 Task: Add a signature Kyle Scott containing Best wishes for a happy National Child Health Day, Kyle Scott to email address softage.9@softage.net and add a label Manufacturing
Action: Mouse moved to (884, 51)
Screenshot: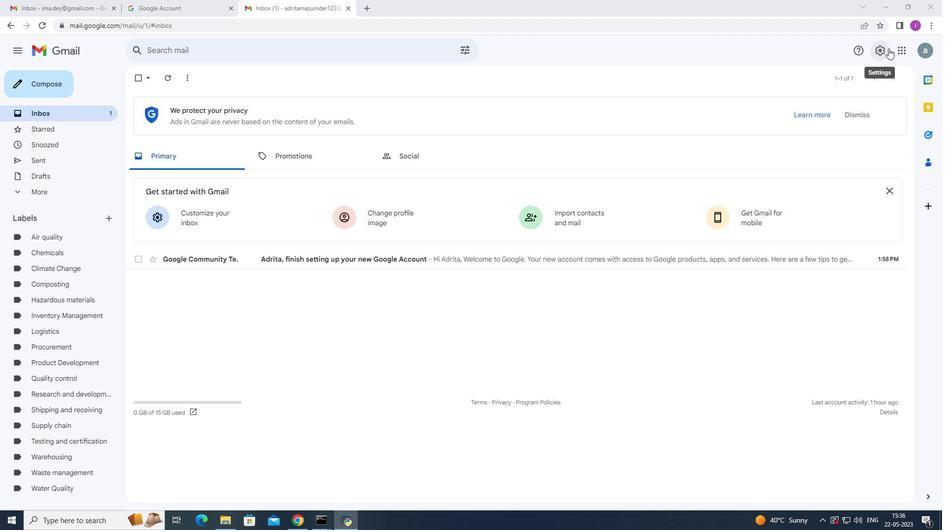 
Action: Mouse pressed left at (884, 51)
Screenshot: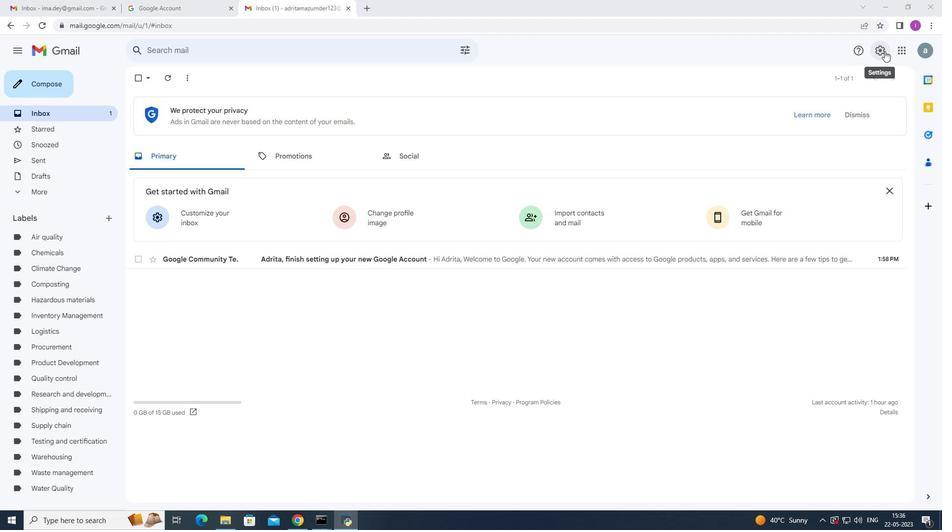 
Action: Mouse moved to (798, 99)
Screenshot: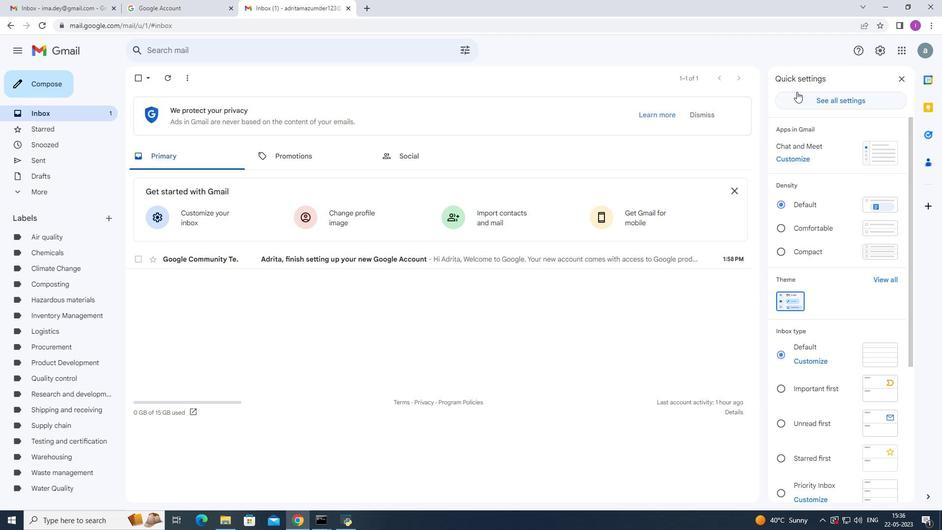 
Action: Mouse pressed left at (798, 99)
Screenshot: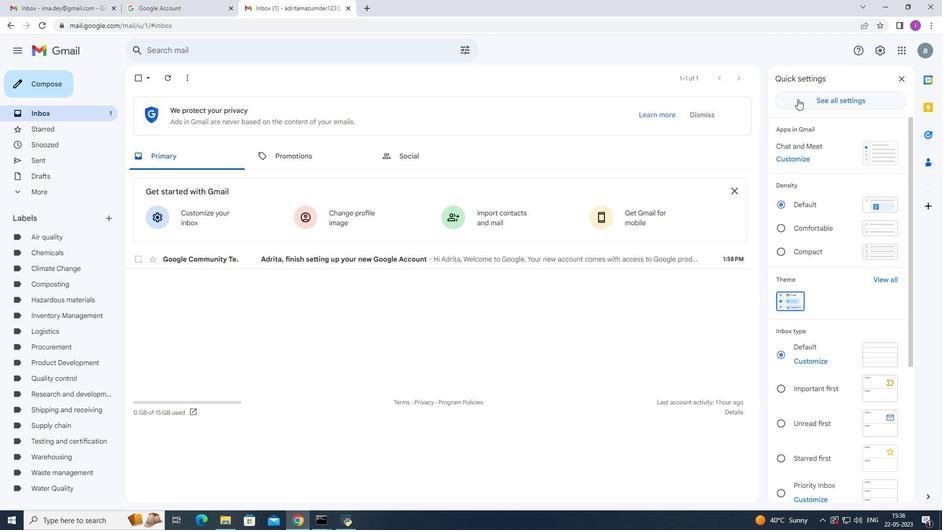 
Action: Mouse moved to (332, 341)
Screenshot: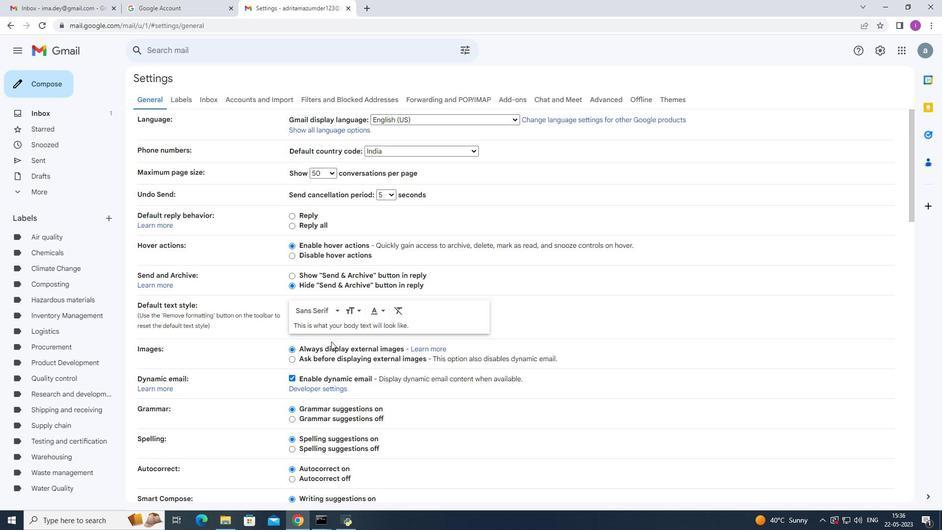 
Action: Mouse scrolled (332, 341) with delta (0, 0)
Screenshot: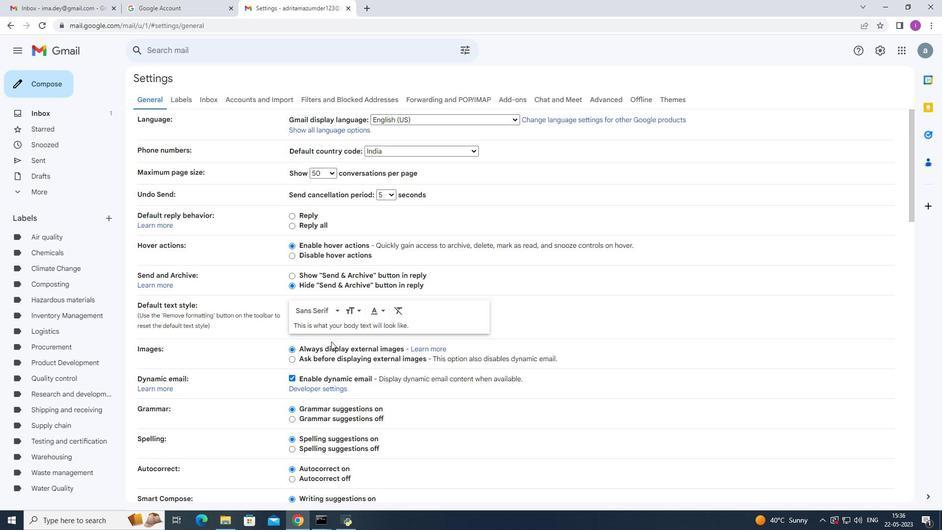 
Action: Mouse moved to (333, 341)
Screenshot: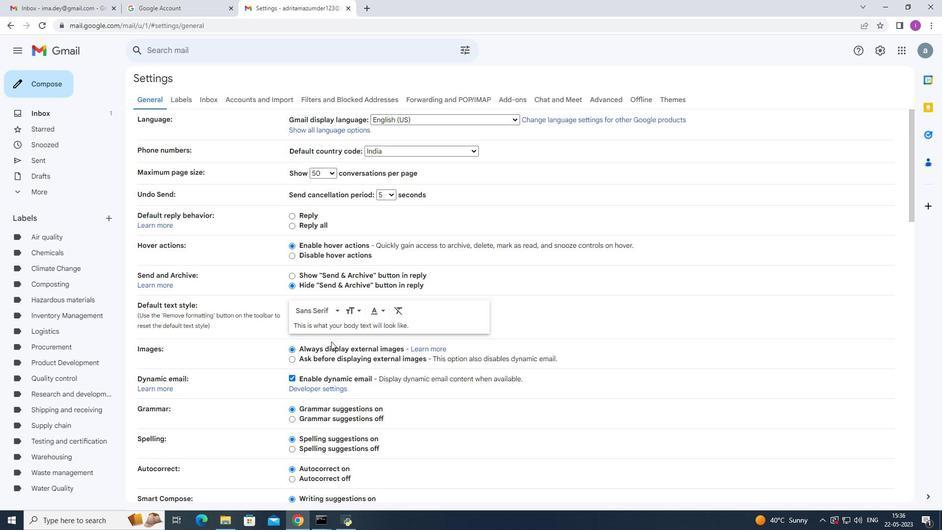 
Action: Mouse scrolled (333, 341) with delta (0, 0)
Screenshot: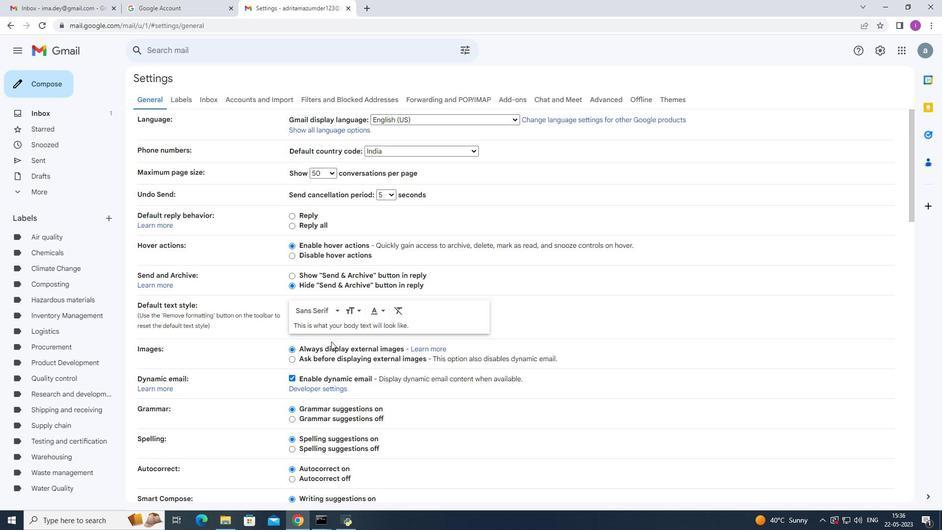 
Action: Mouse moved to (335, 341)
Screenshot: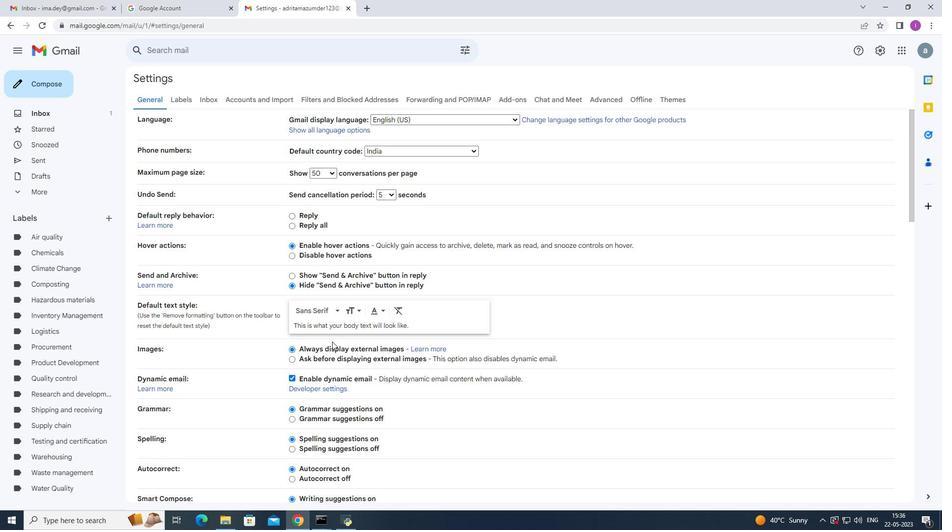 
Action: Mouse scrolled (334, 341) with delta (0, 0)
Screenshot: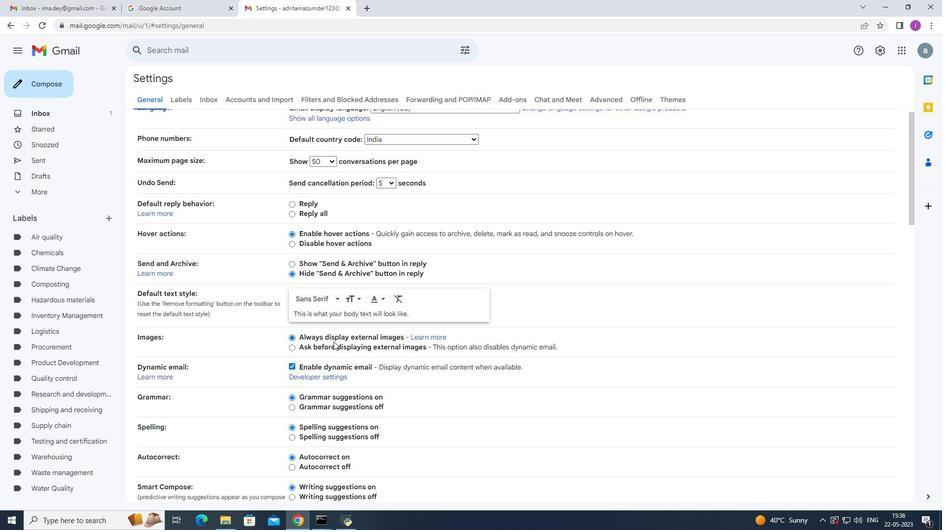 
Action: Mouse scrolled (335, 342) with delta (0, 0)
Screenshot: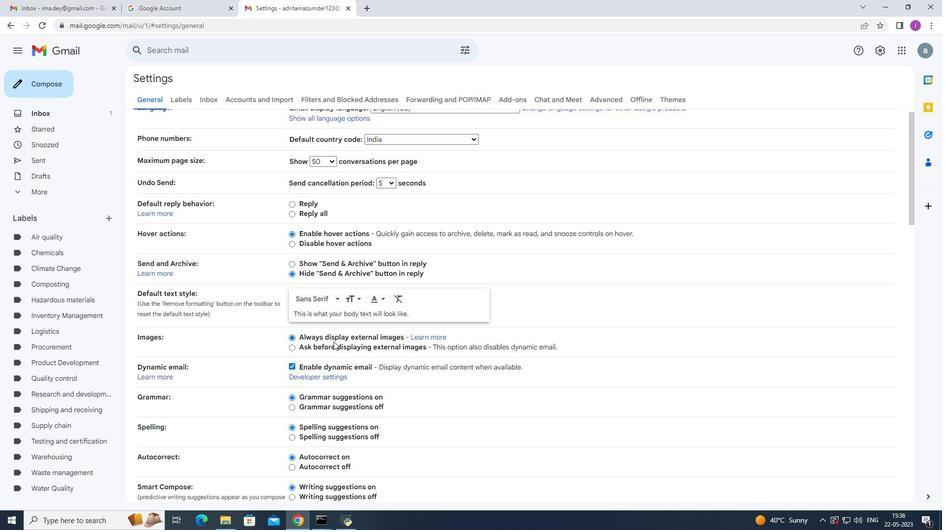 
Action: Mouse moved to (338, 338)
Screenshot: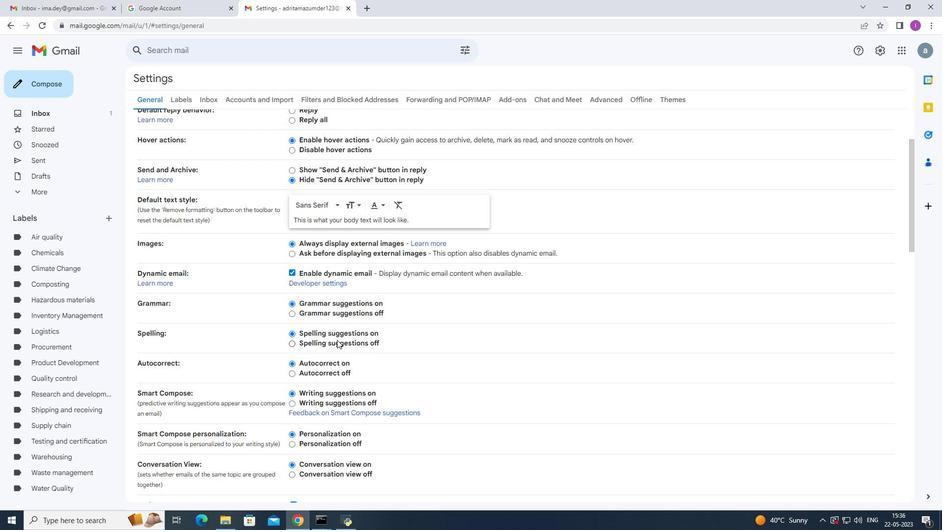 
Action: Mouse scrolled (338, 338) with delta (0, 0)
Screenshot: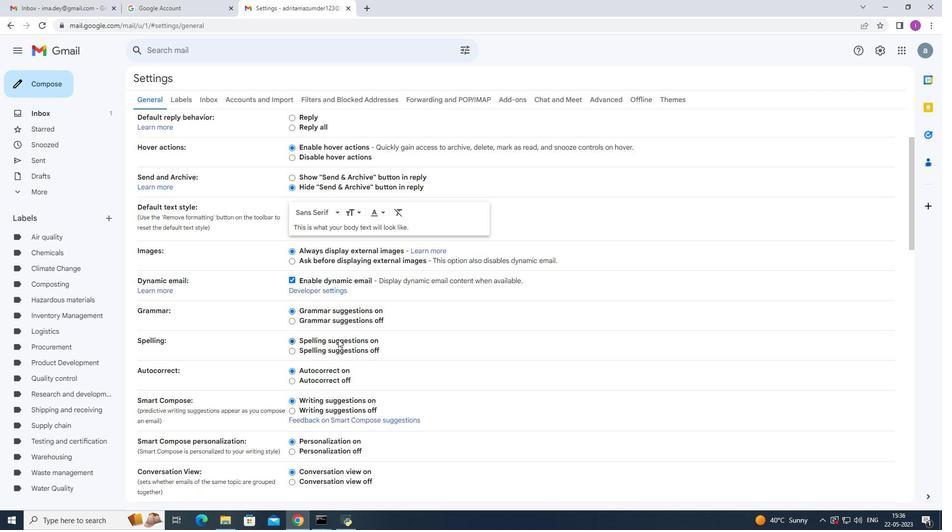 
Action: Mouse moved to (339, 338)
Screenshot: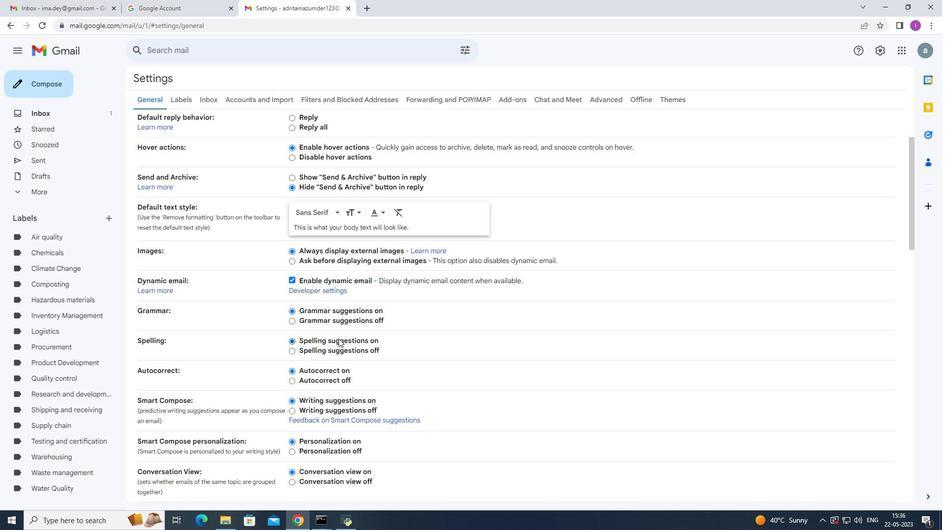 
Action: Mouse scrolled (339, 337) with delta (0, 0)
Screenshot: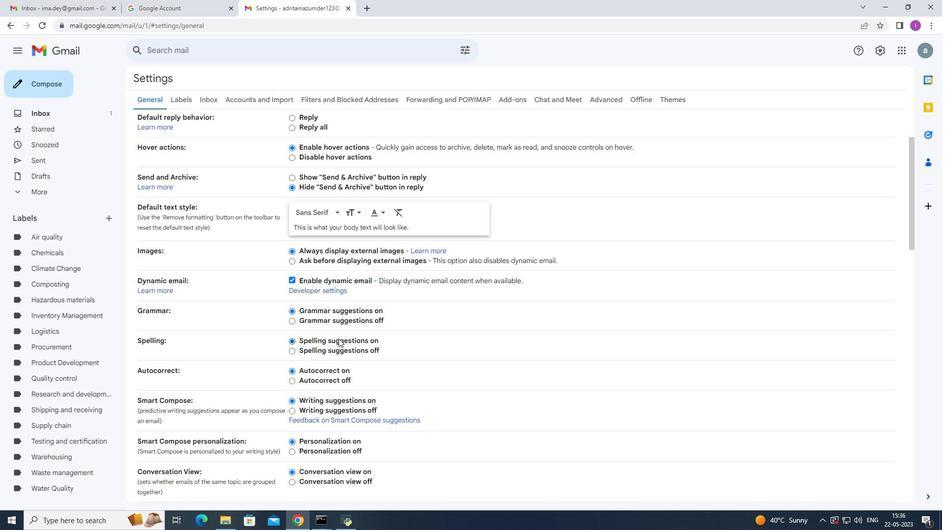 
Action: Mouse scrolled (339, 337) with delta (0, 0)
Screenshot: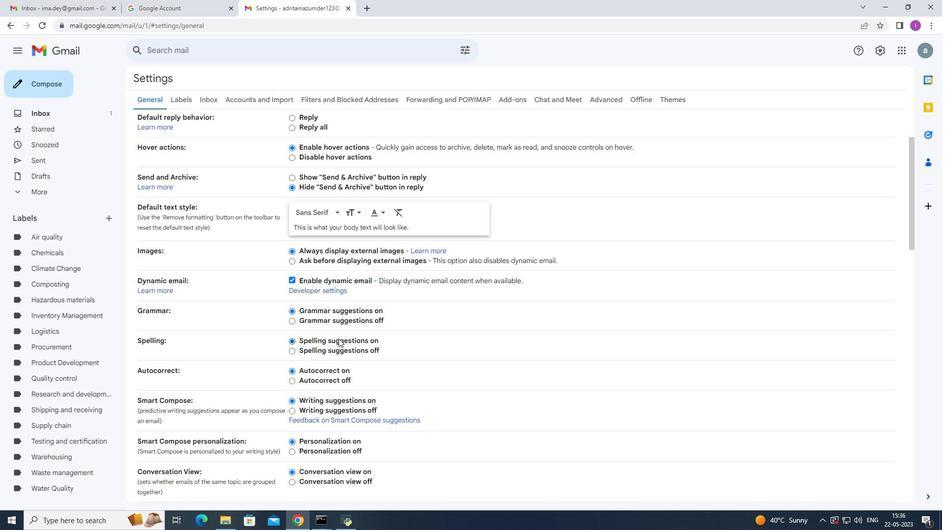 
Action: Mouse moved to (340, 338)
Screenshot: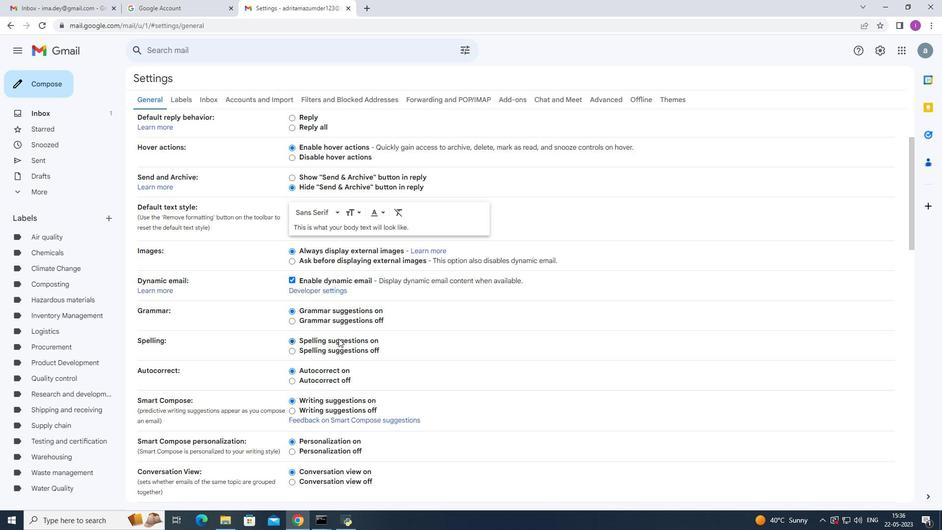 
Action: Mouse scrolled (340, 337) with delta (0, 0)
Screenshot: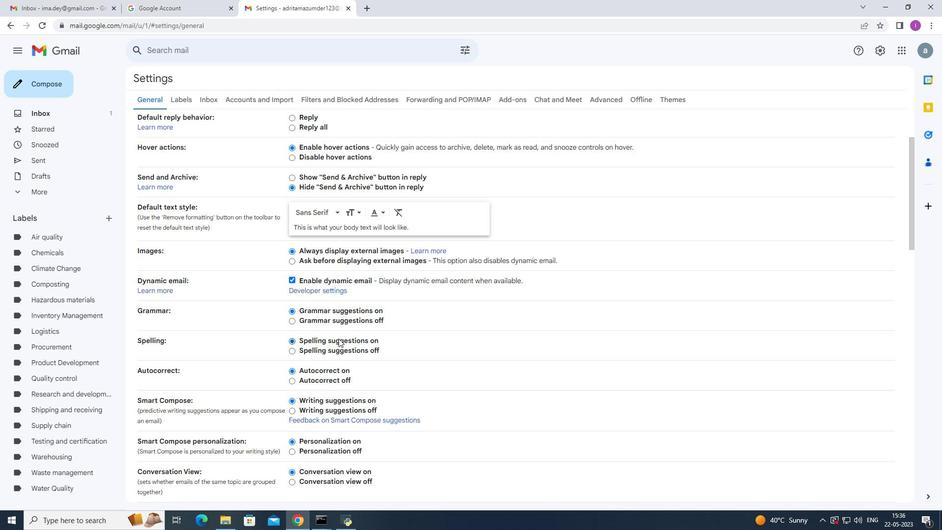 
Action: Mouse moved to (359, 275)
Screenshot: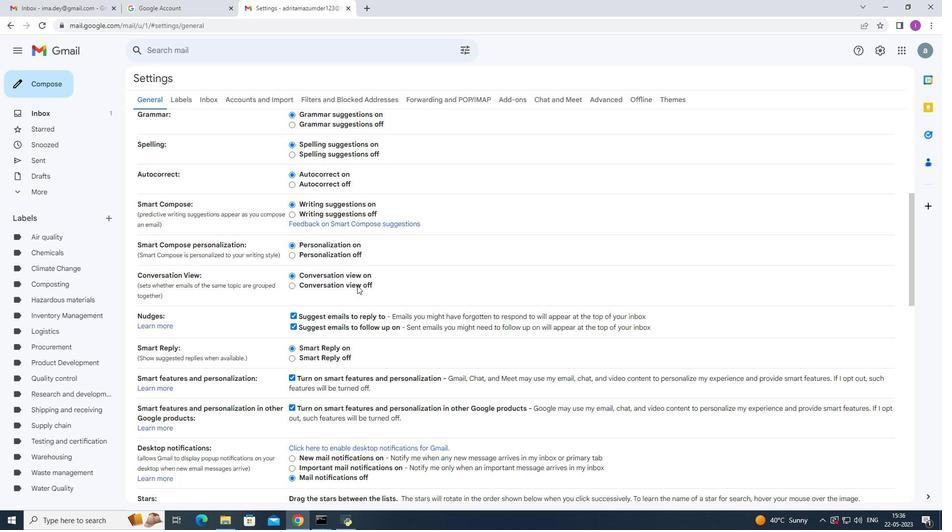 
Action: Mouse scrolled (359, 275) with delta (0, 0)
Screenshot: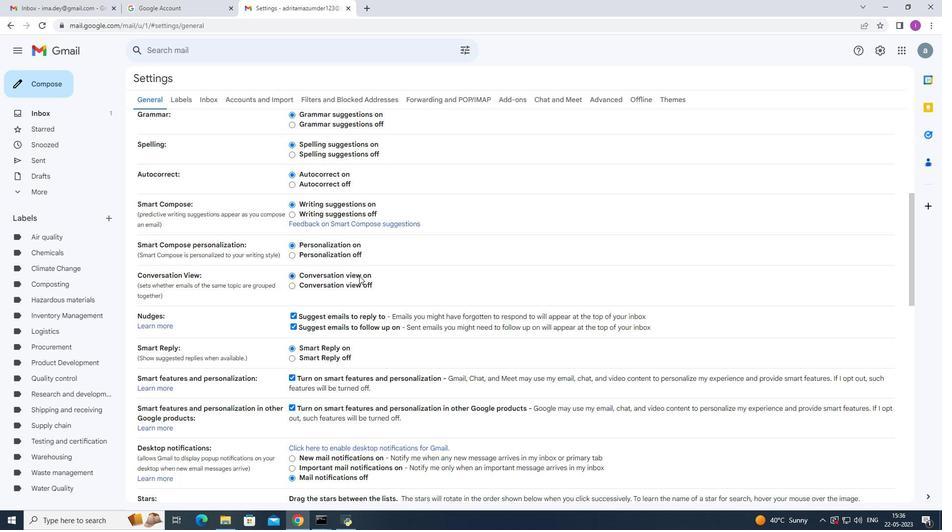 
Action: Mouse scrolled (359, 276) with delta (0, 0)
Screenshot: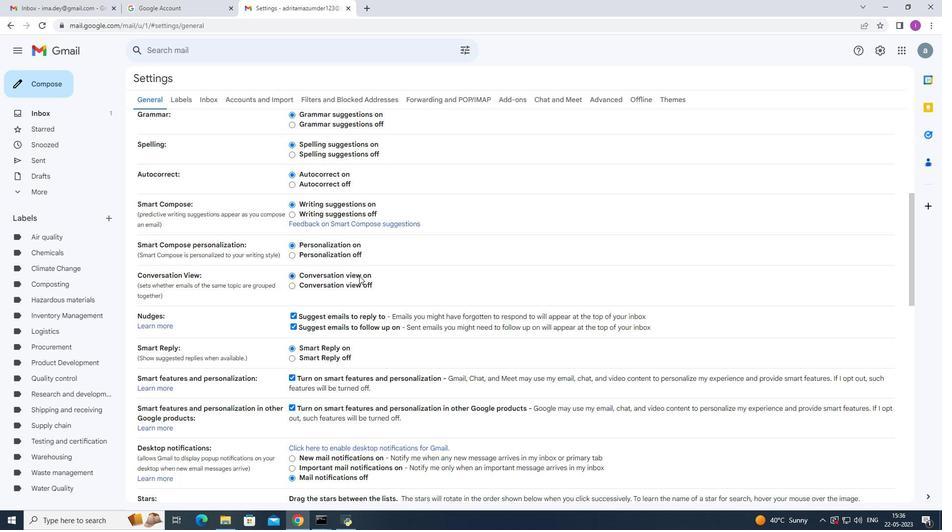 
Action: Mouse scrolled (359, 275) with delta (0, 0)
Screenshot: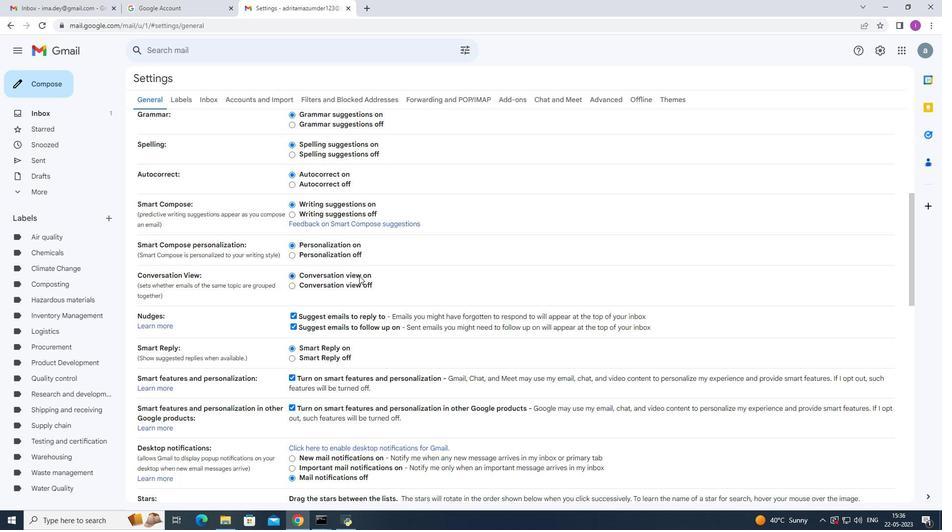 
Action: Mouse moved to (359, 277)
Screenshot: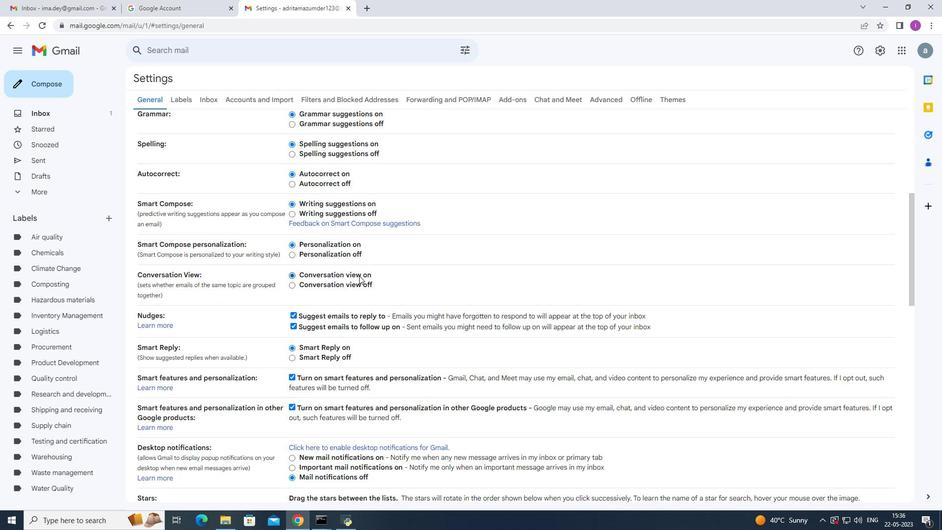 
Action: Mouse scrolled (359, 277) with delta (0, 0)
Screenshot: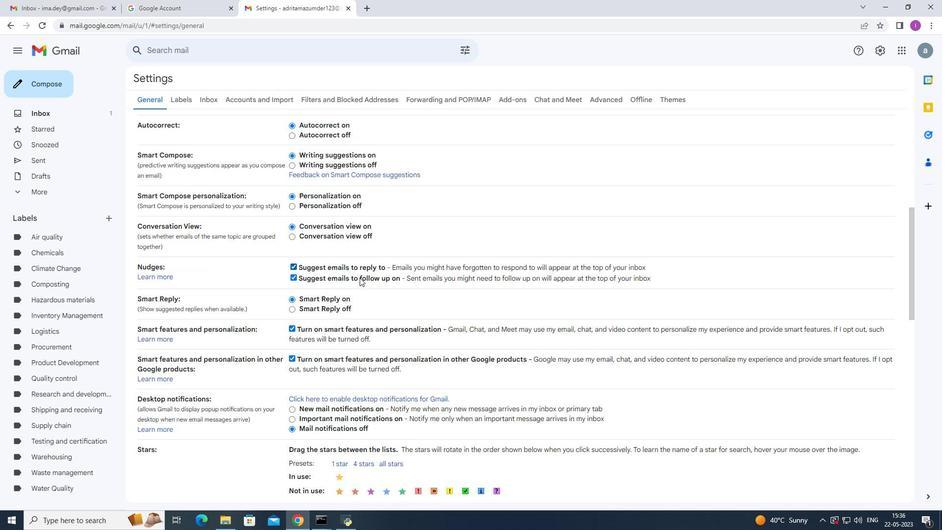 
Action: Mouse scrolled (359, 277) with delta (0, 0)
Screenshot: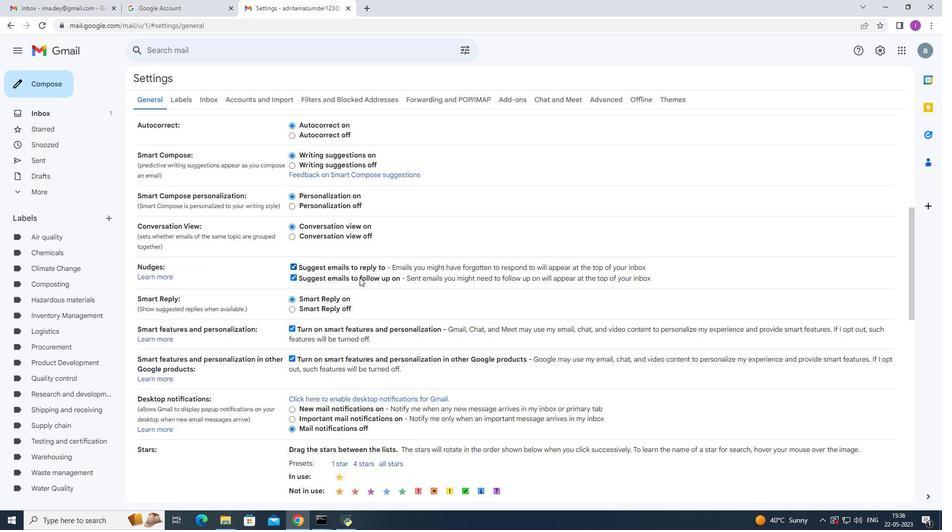 
Action: Mouse scrolled (359, 277) with delta (0, 0)
Screenshot: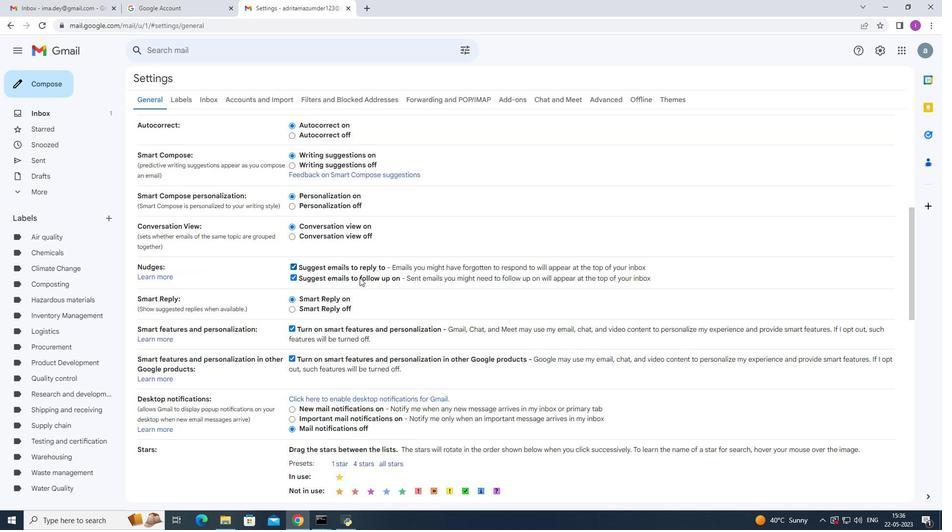 
Action: Mouse moved to (361, 284)
Screenshot: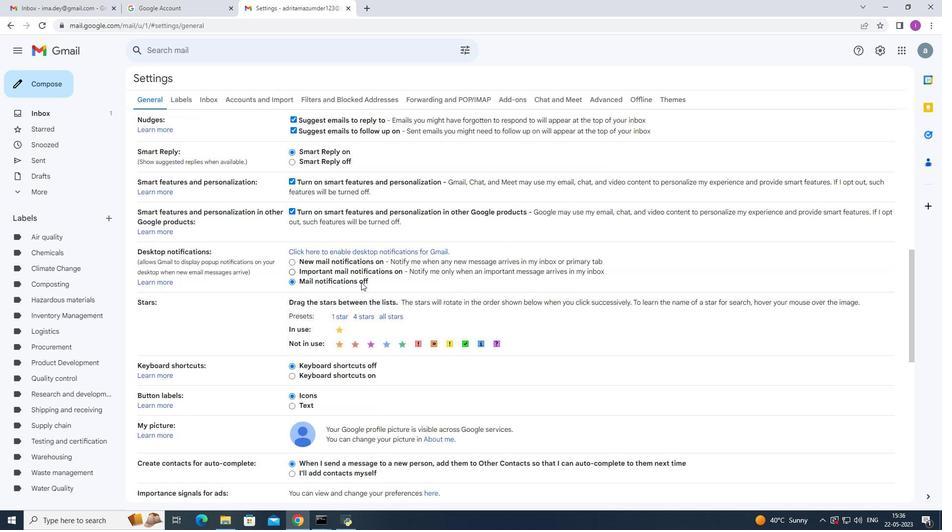 
Action: Mouse scrolled (361, 282) with delta (0, 0)
Screenshot: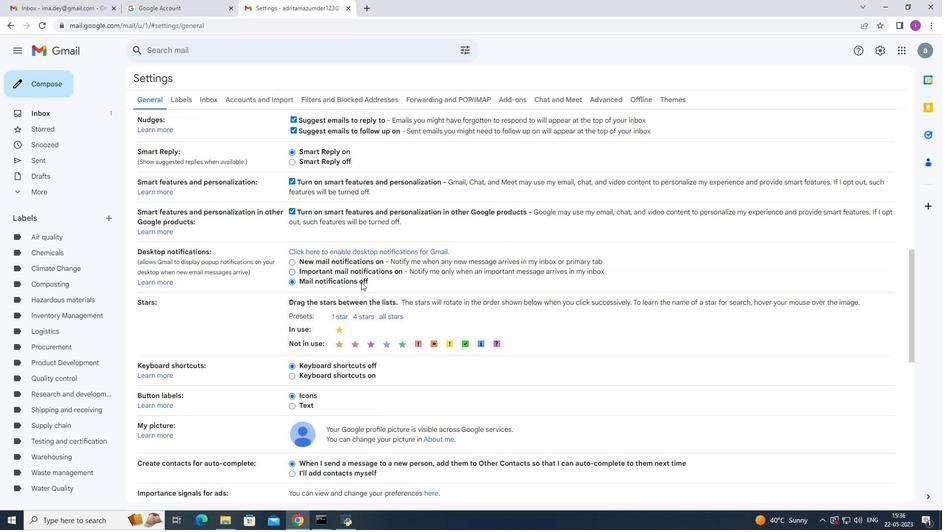 
Action: Mouse moved to (361, 286)
Screenshot: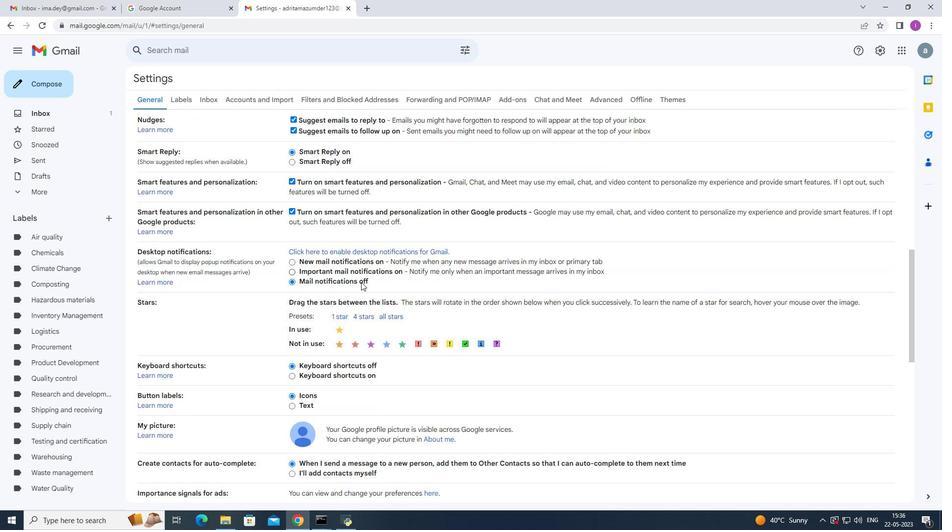 
Action: Mouse scrolled (361, 284) with delta (0, 0)
Screenshot: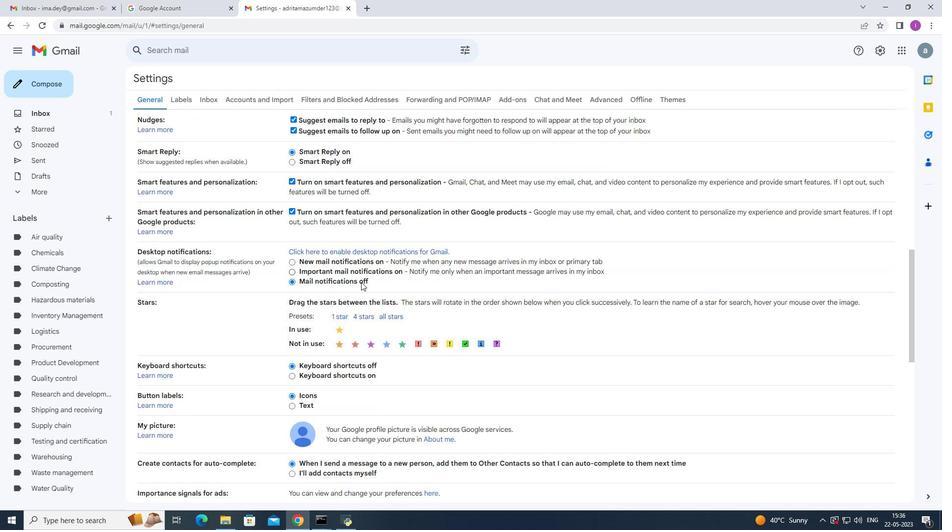 
Action: Mouse moved to (361, 286)
Screenshot: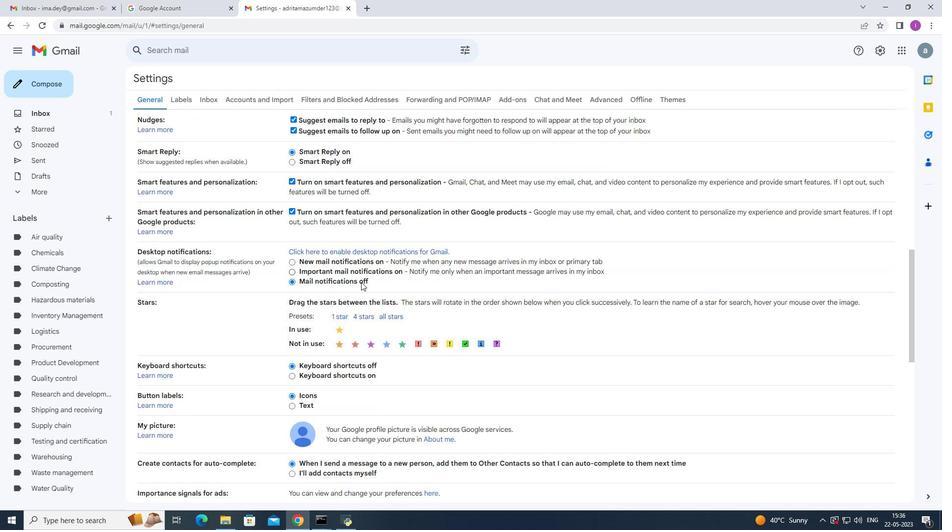 
Action: Mouse scrolled (361, 284) with delta (0, 0)
Screenshot: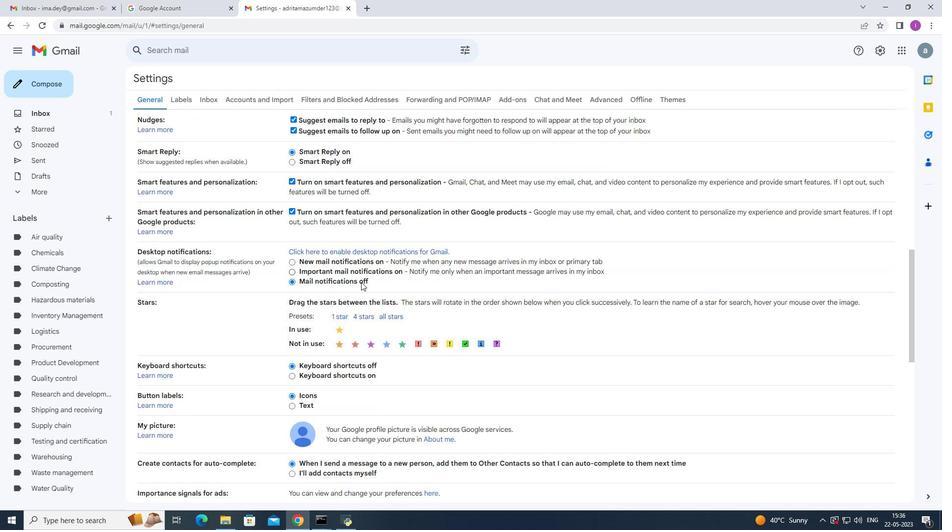 
Action: Mouse moved to (361, 287)
Screenshot: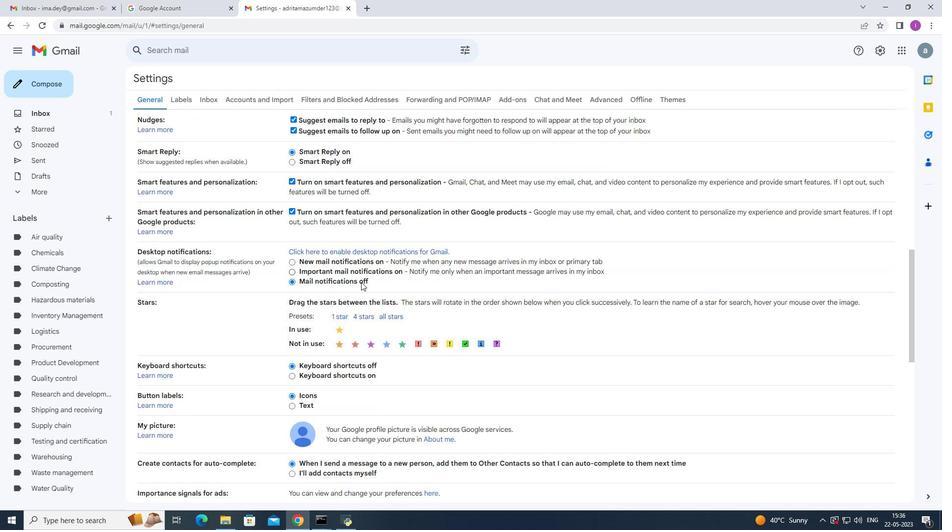 
Action: Mouse scrolled (361, 284) with delta (0, 0)
Screenshot: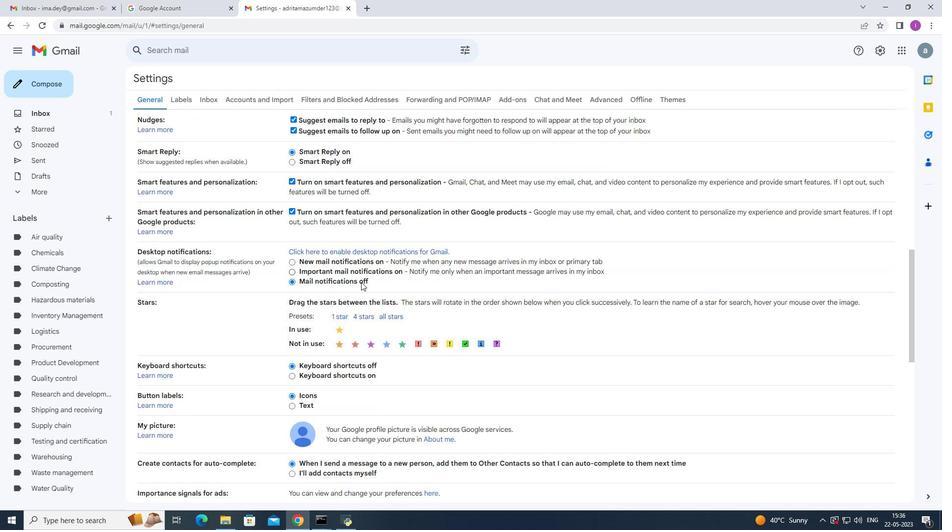 
Action: Mouse scrolled (361, 287) with delta (0, 0)
Screenshot: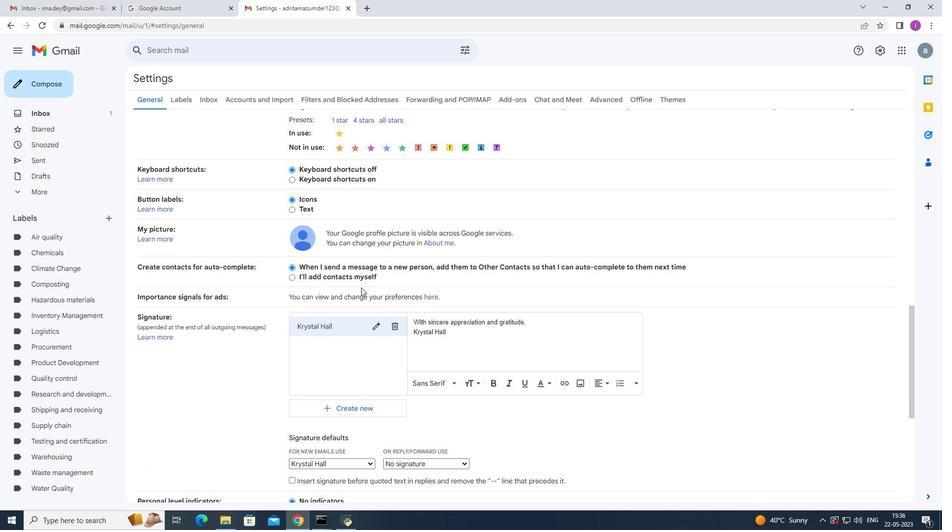 
Action: Mouse scrolled (361, 287) with delta (0, 0)
Screenshot: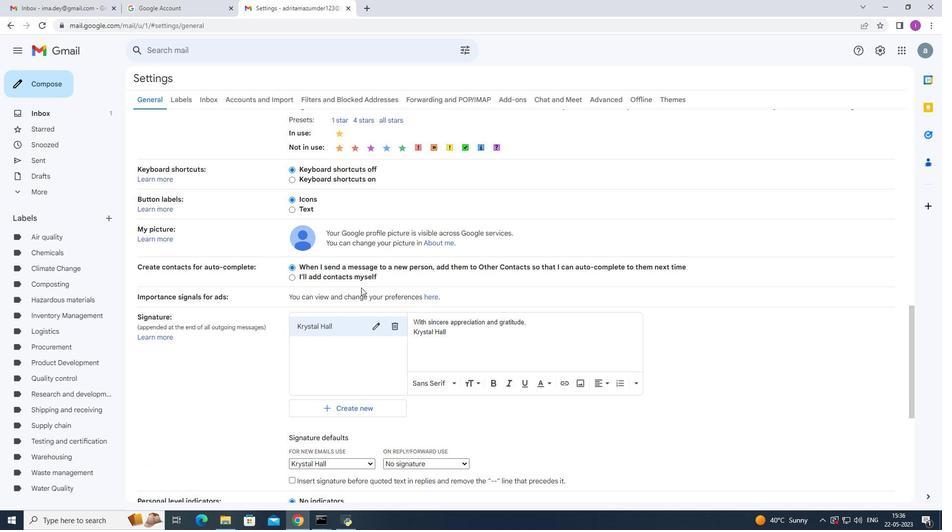 
Action: Mouse moved to (397, 225)
Screenshot: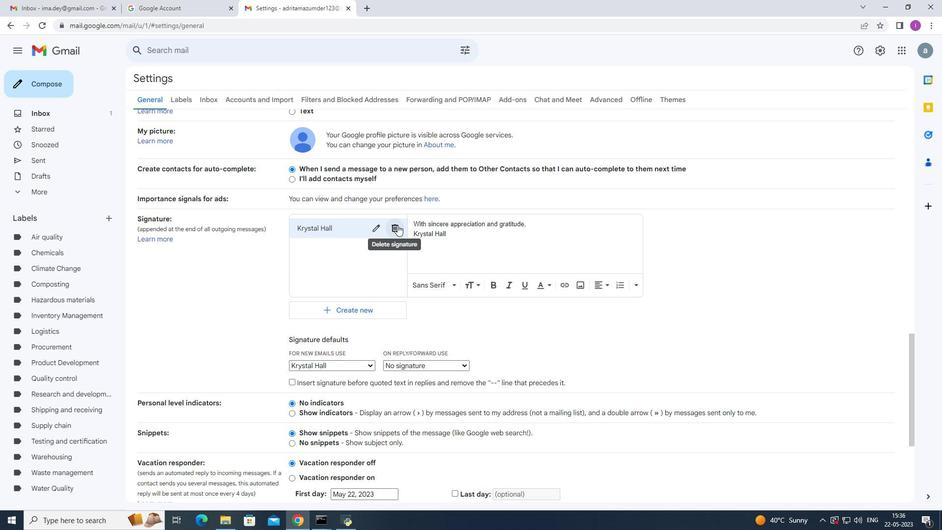 
Action: Mouse pressed left at (397, 225)
Screenshot: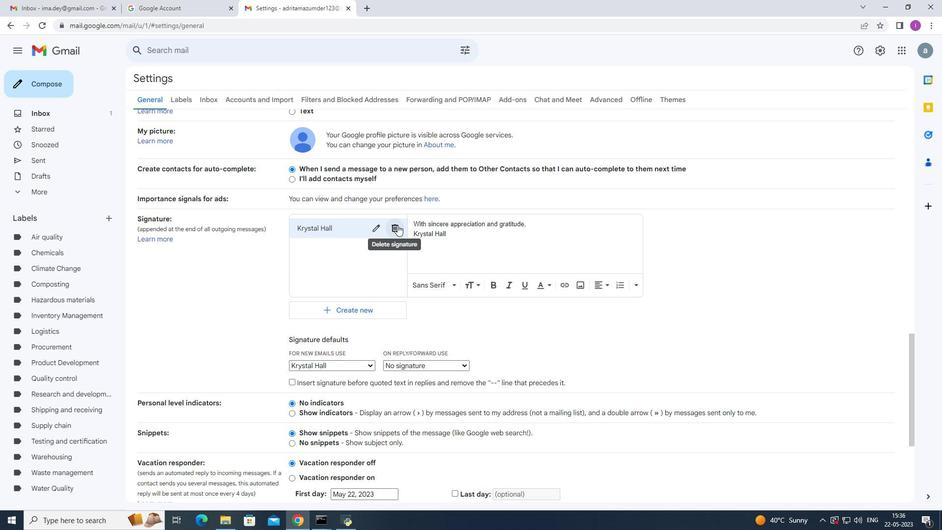 
Action: Mouse moved to (549, 291)
Screenshot: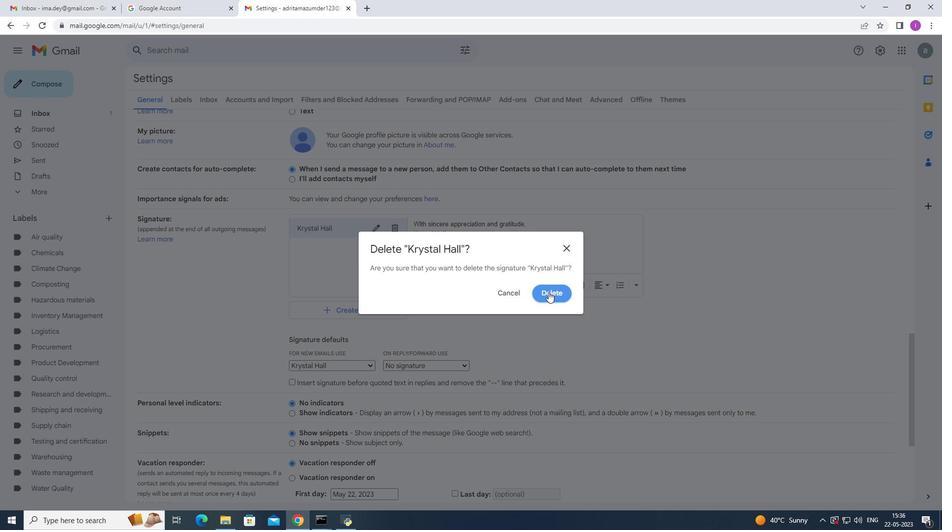 
Action: Mouse pressed left at (549, 291)
Screenshot: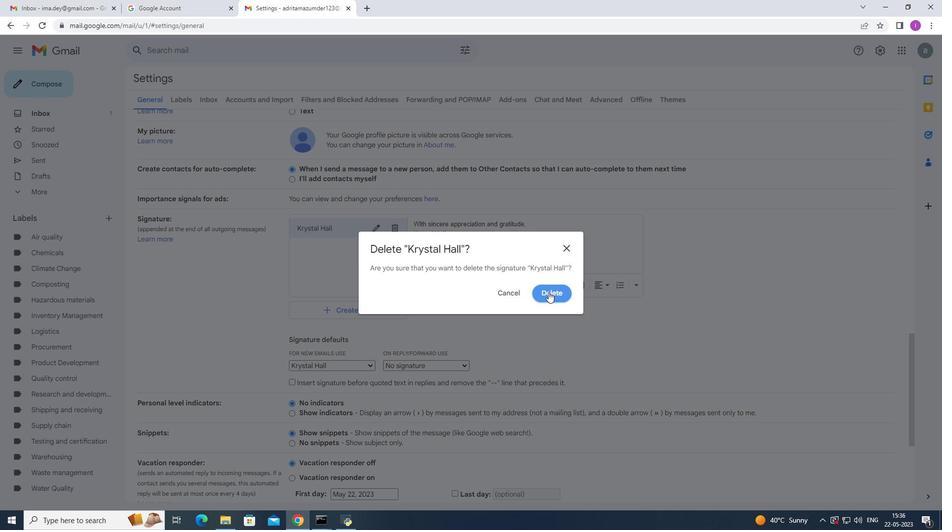 
Action: Mouse moved to (315, 232)
Screenshot: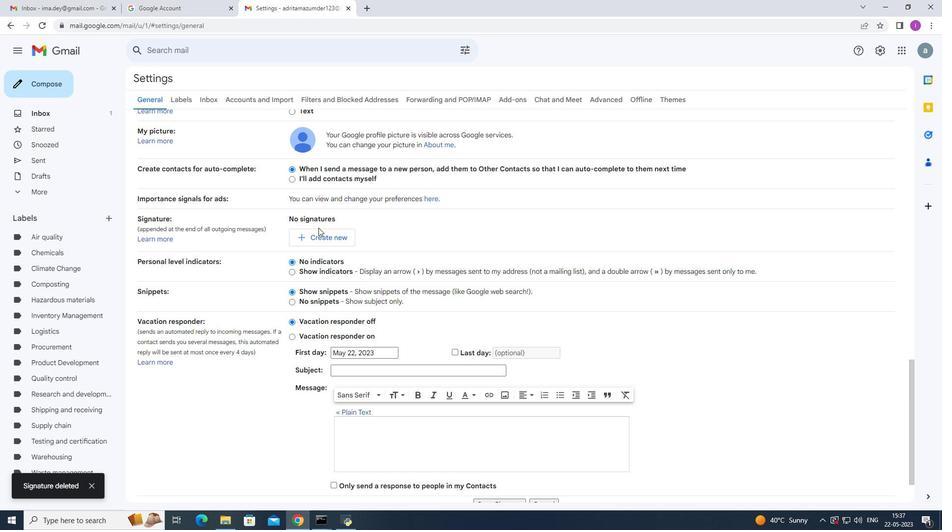 
Action: Mouse pressed left at (315, 232)
Screenshot: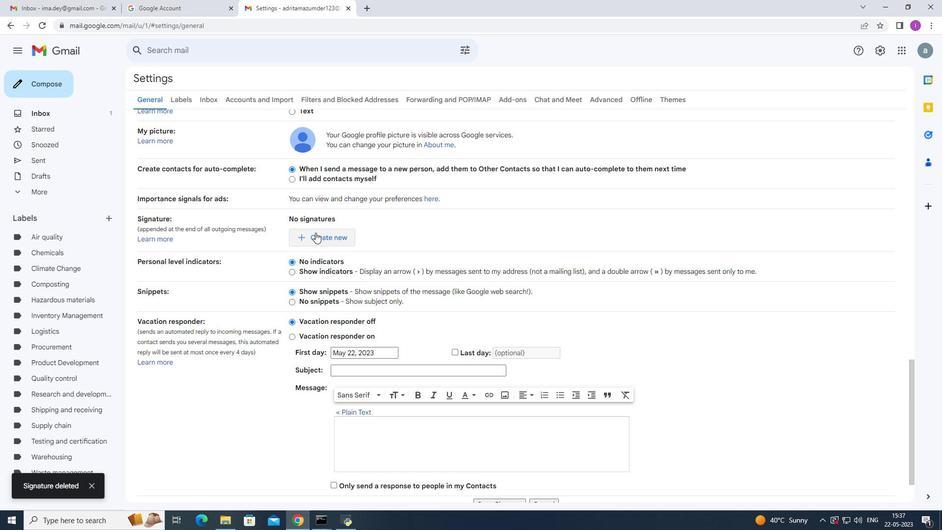 
Action: Mouse moved to (383, 269)
Screenshot: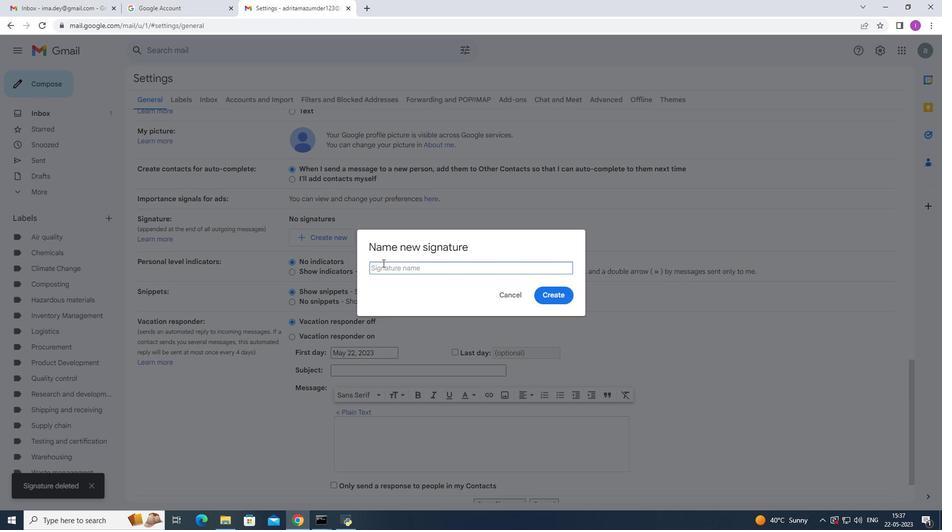 
Action: Mouse pressed left at (383, 269)
Screenshot: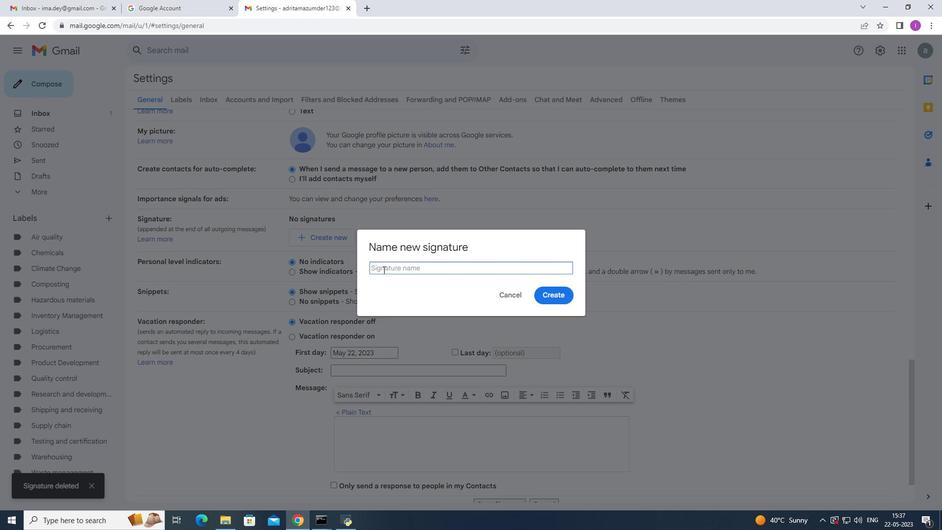 
Action: Mouse moved to (383, 270)
Screenshot: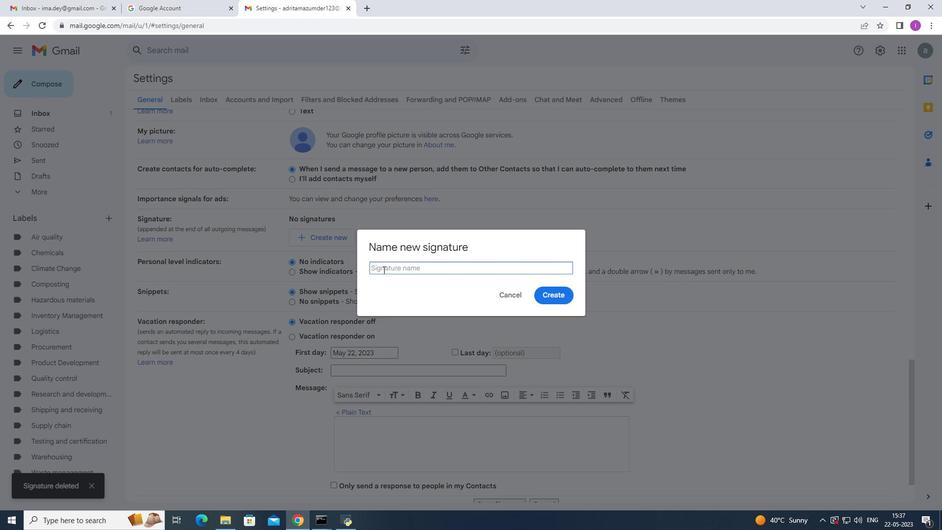 
Action: Mouse pressed left at (383, 270)
Screenshot: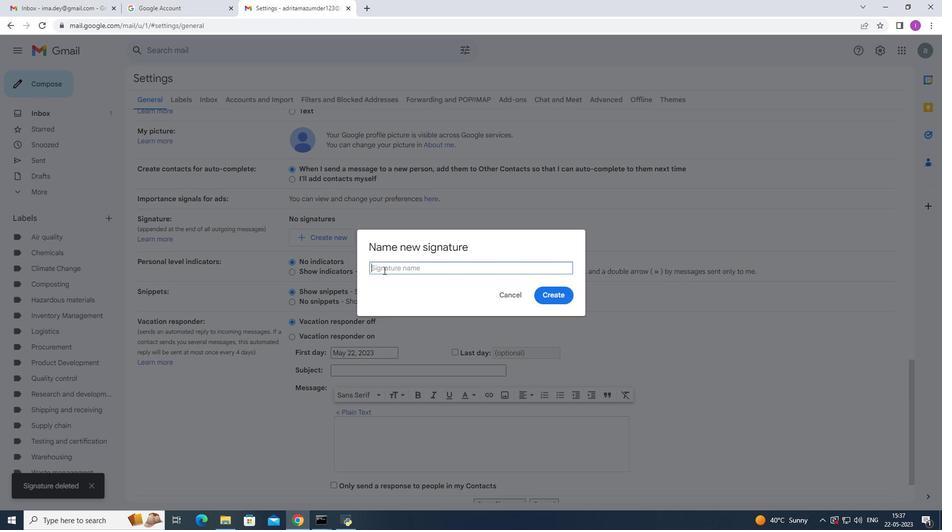 
Action: Mouse moved to (394, 268)
Screenshot: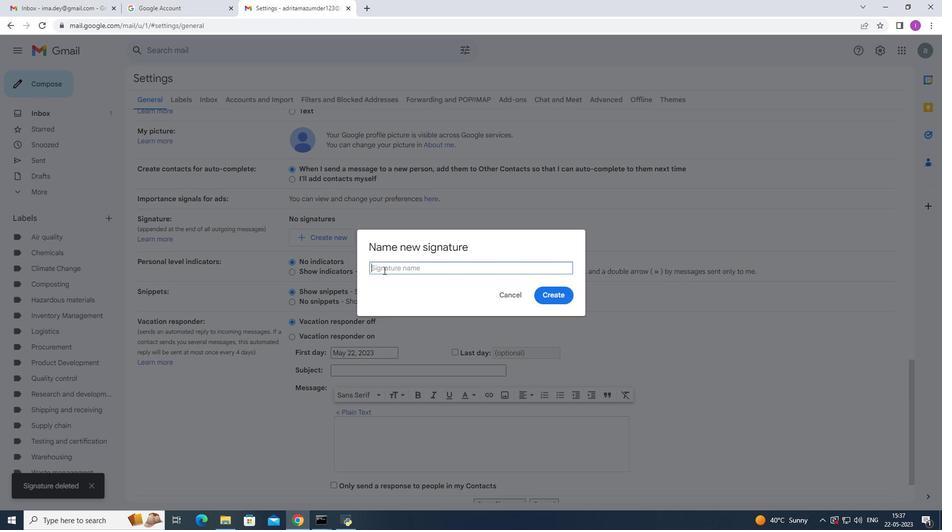 
Action: Key pressed <Key.shift>Kyl<Key.space>scott
Screenshot: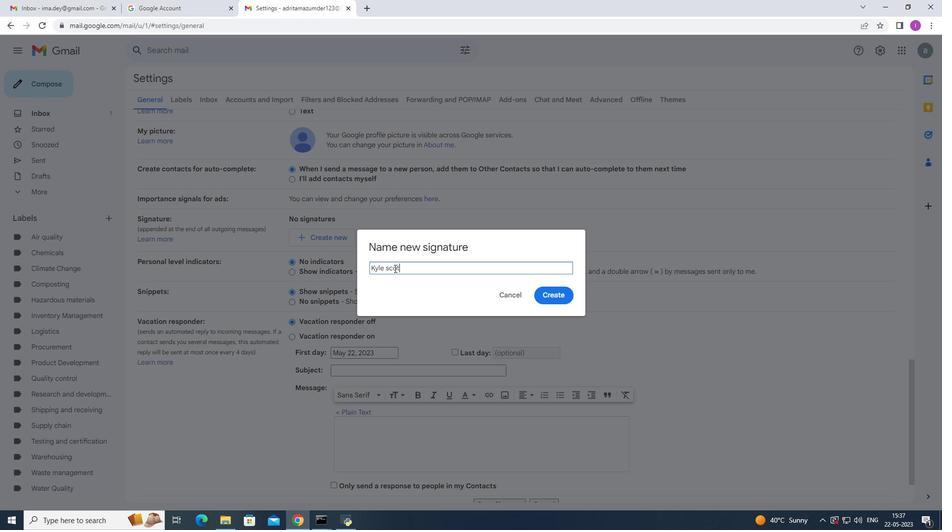 
Action: Mouse moved to (389, 267)
Screenshot: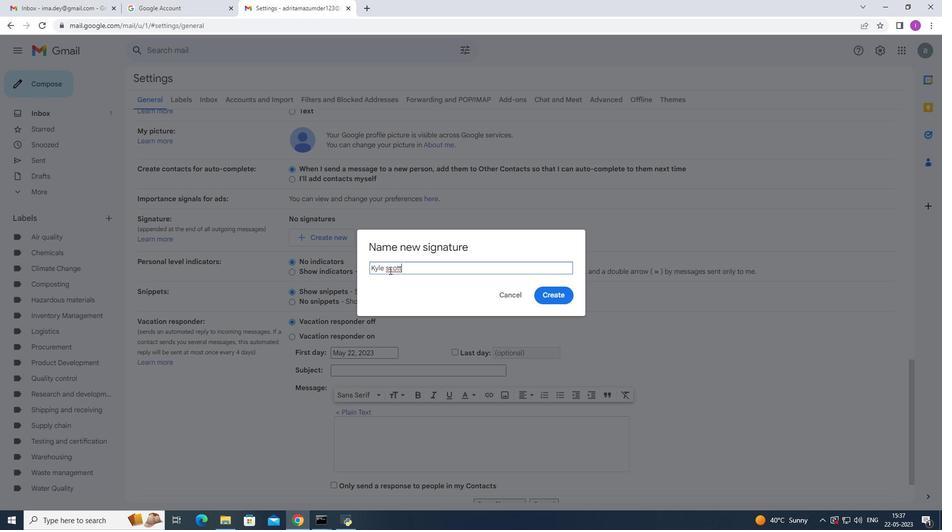 
Action: Mouse pressed left at (389, 267)
Screenshot: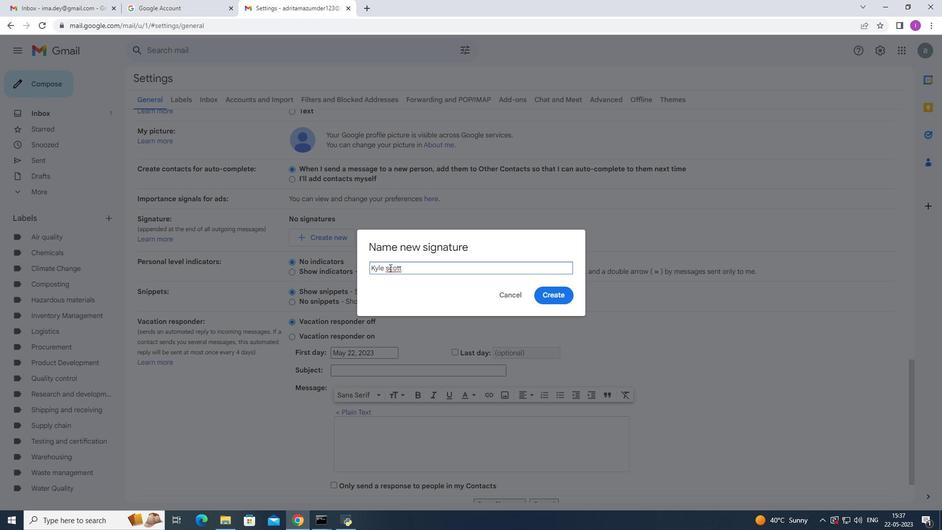 
Action: Mouse moved to (389, 266)
Screenshot: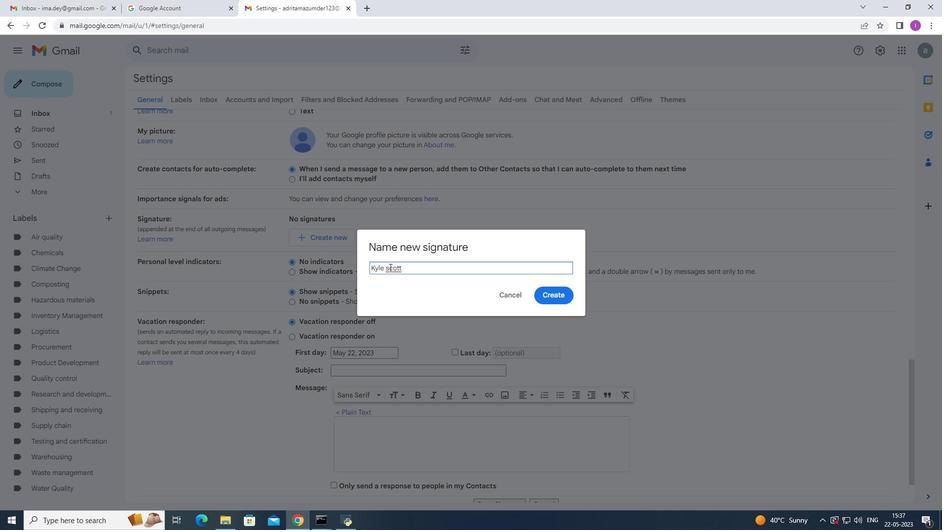 
Action: Key pressed <Key.backspace><Key.shift>S
Screenshot: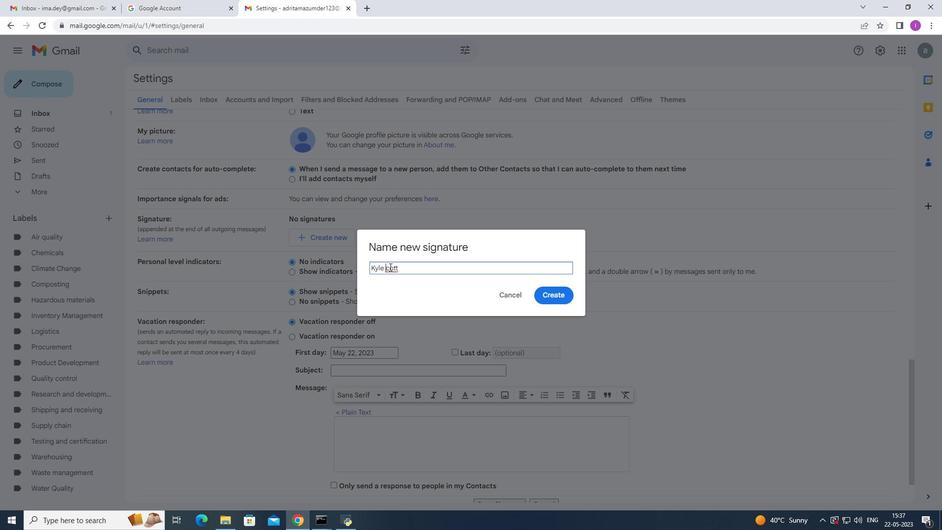 
Action: Mouse moved to (557, 295)
Screenshot: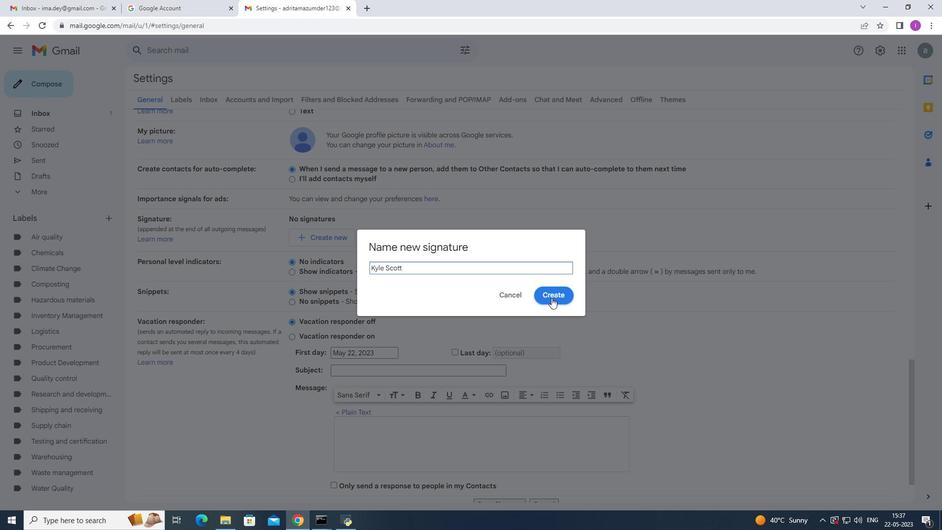 
Action: Mouse pressed left at (557, 295)
Screenshot: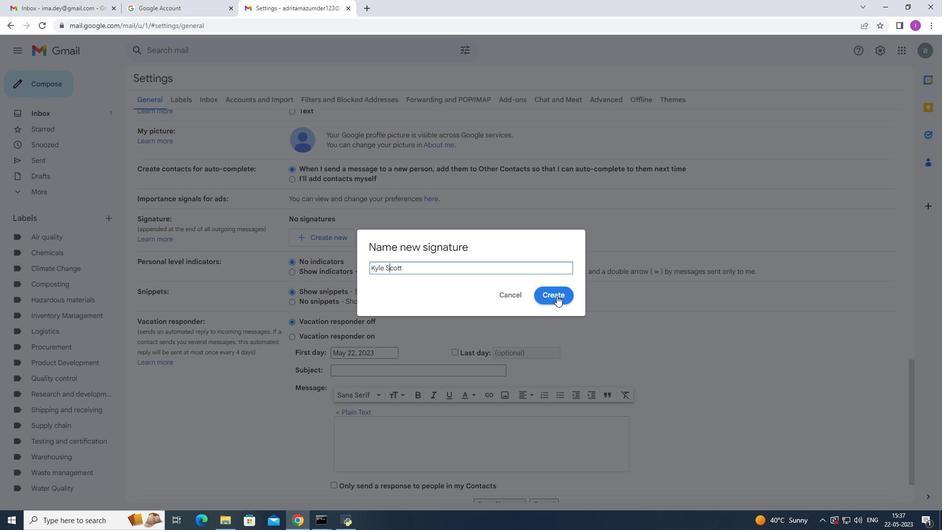 
Action: Mouse moved to (371, 363)
Screenshot: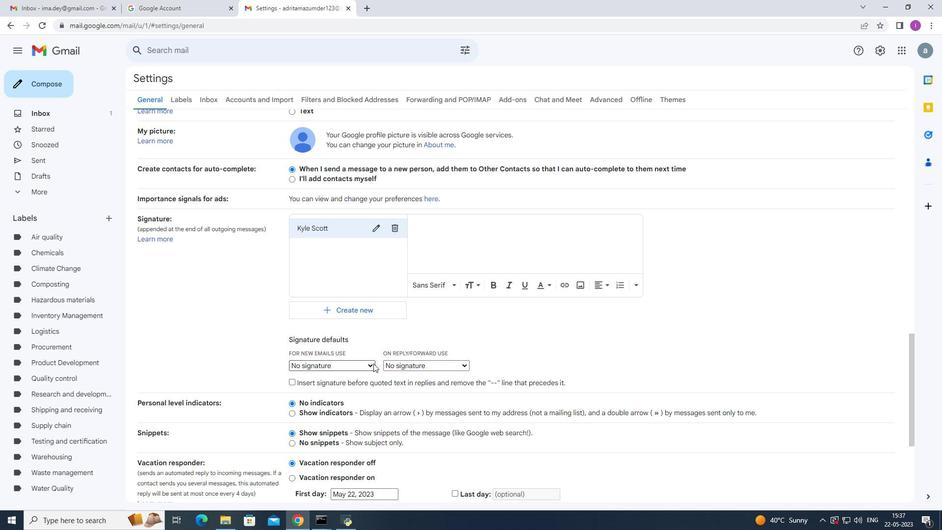
Action: Mouse pressed left at (371, 363)
Screenshot: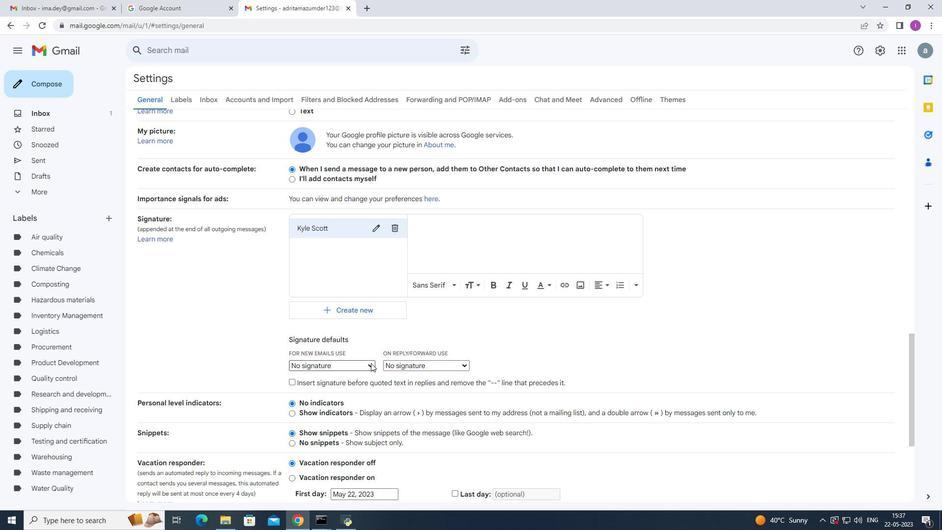 
Action: Mouse moved to (355, 383)
Screenshot: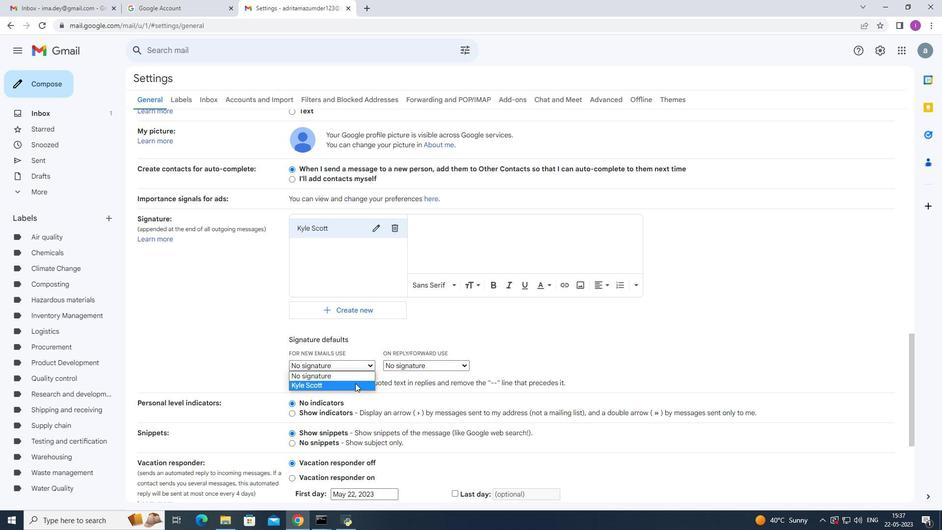 
Action: Mouse pressed left at (355, 383)
Screenshot: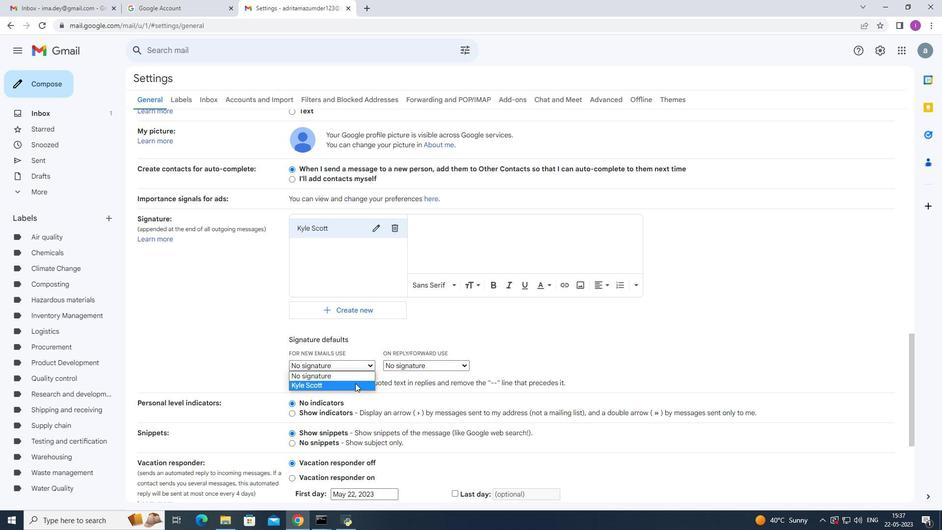 
Action: Mouse moved to (432, 216)
Screenshot: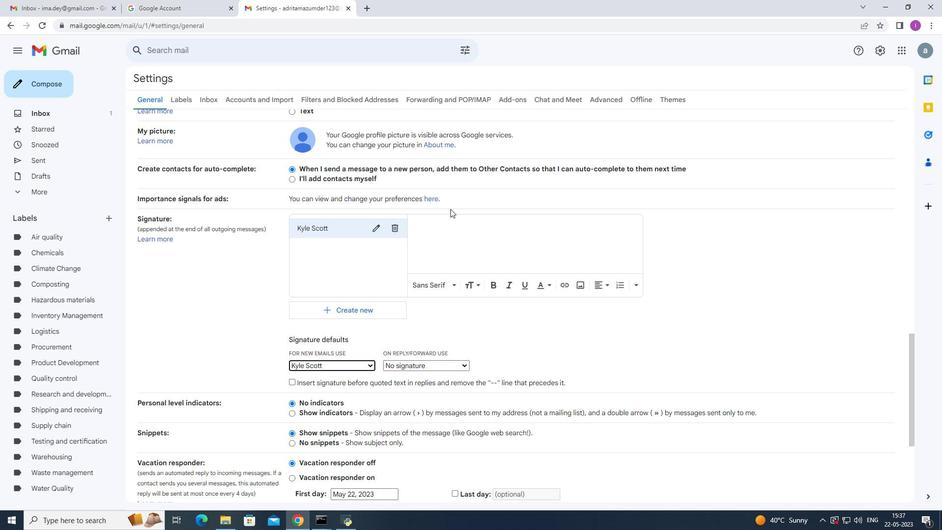 
Action: Mouse pressed left at (432, 216)
Screenshot: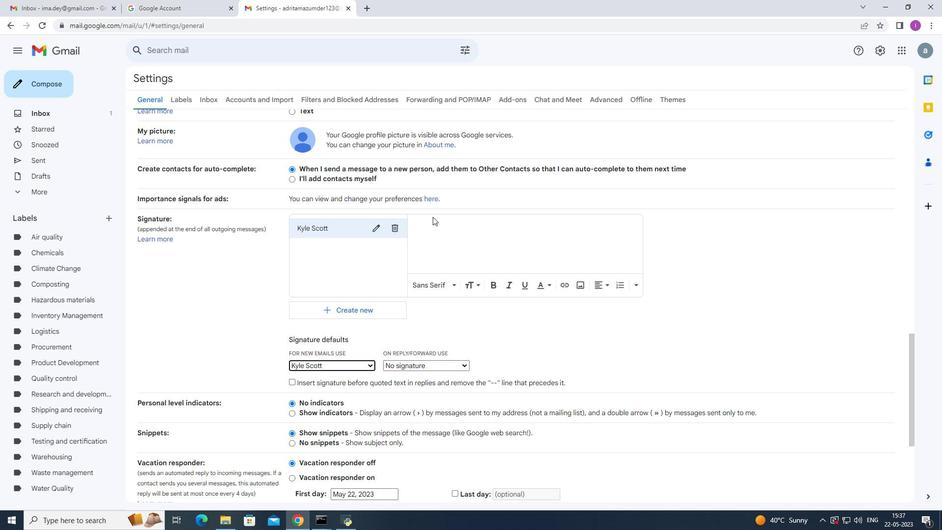 
Action: Mouse moved to (432, 222)
Screenshot: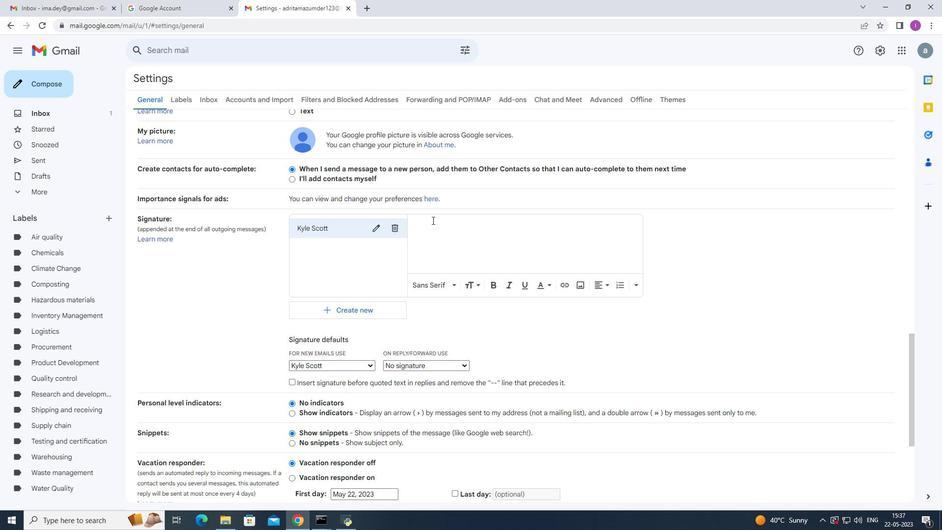 
Action: Key pressed <Key.shift><Key.shift><Key.shift><Key.shift><Key.shift><Key.shift><Key.shift><Key.shift><Key.shift><Key.shift><Key.shift><Key.shift><Key.shift><Key.shift><Key.shift><Key.shift><Key.shift><Key.shift>Best<Key.space>wishes
Screenshot: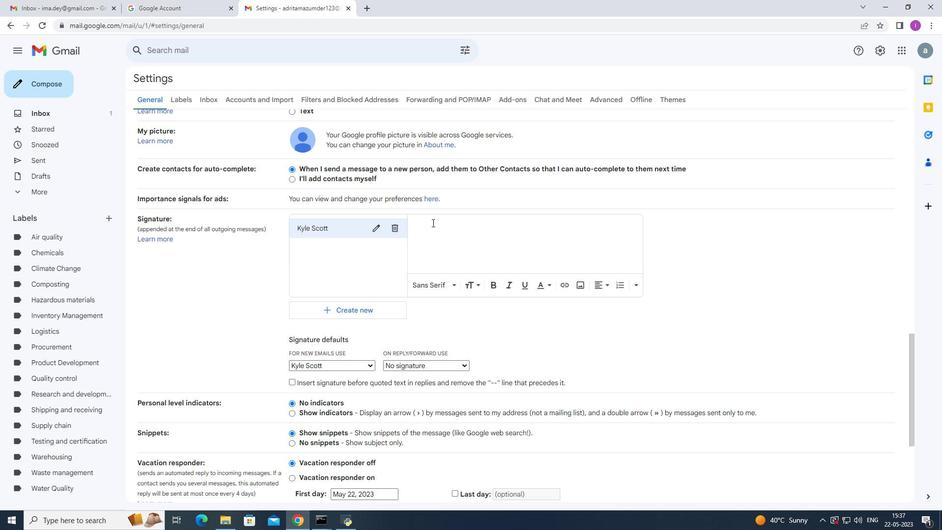 
Action: Mouse moved to (423, 237)
Screenshot: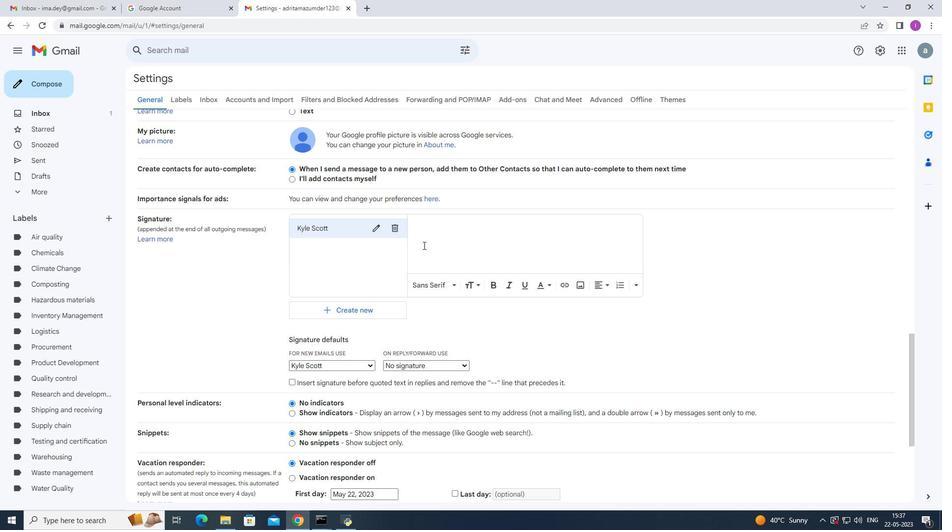 
Action: Mouse pressed left at (423, 237)
Screenshot: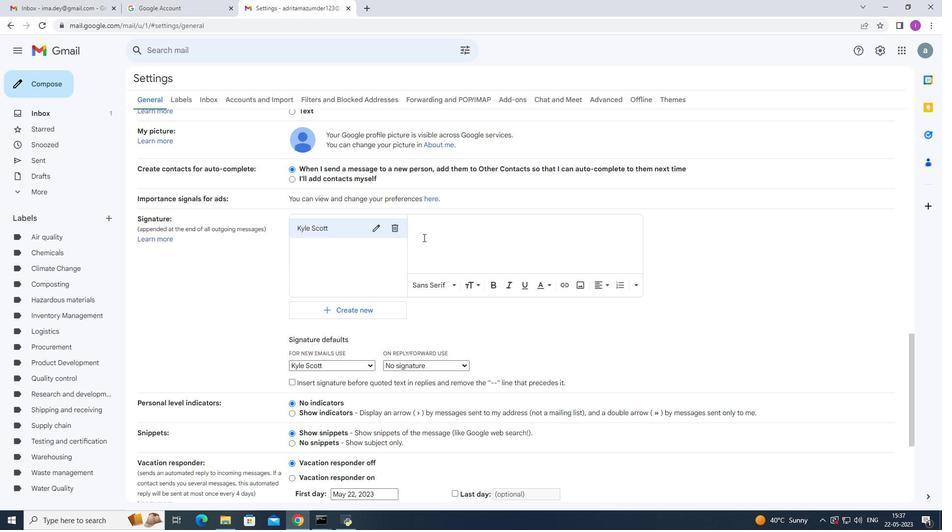 
Action: Mouse moved to (425, 233)
Screenshot: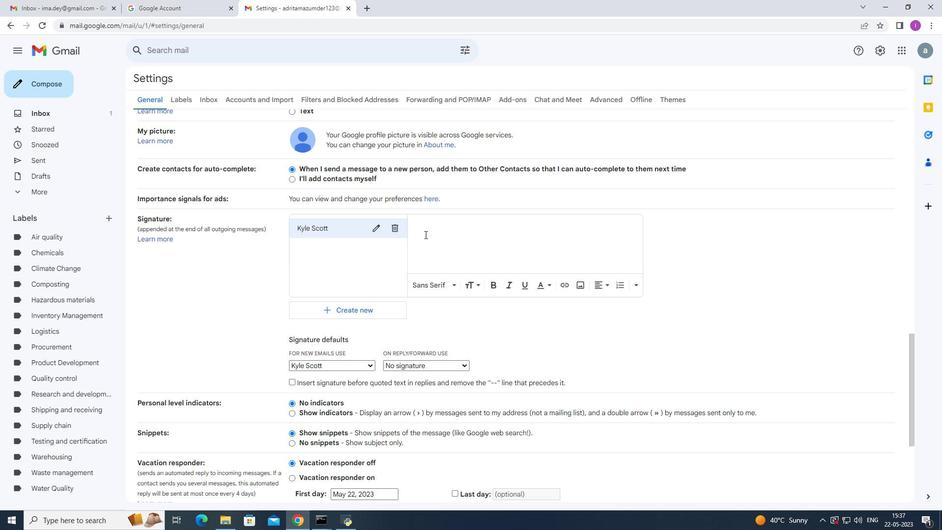 
Action: Key pressed <Key.shift><Key.shift><Key.shift><Key.shift>Best<Key.space>wishes<Key.space>for<Key.space>a<Key.space>happy<Key.space><Key.shift>National<Key.space><Key.shift>child<Key.space><Key.shift>Healt<Key.space>day<Key.backspace><Key.backspace><Key.backspace><Key.shift>Day,<Key.enter><Key.shift>Kyle<Key.space><Key.shift>Scott
Screenshot: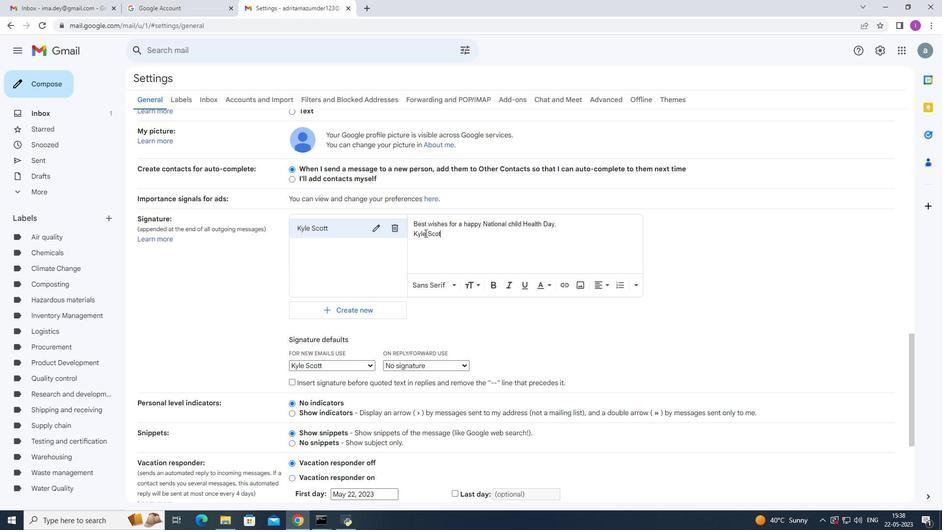 
Action: Mouse moved to (470, 262)
Screenshot: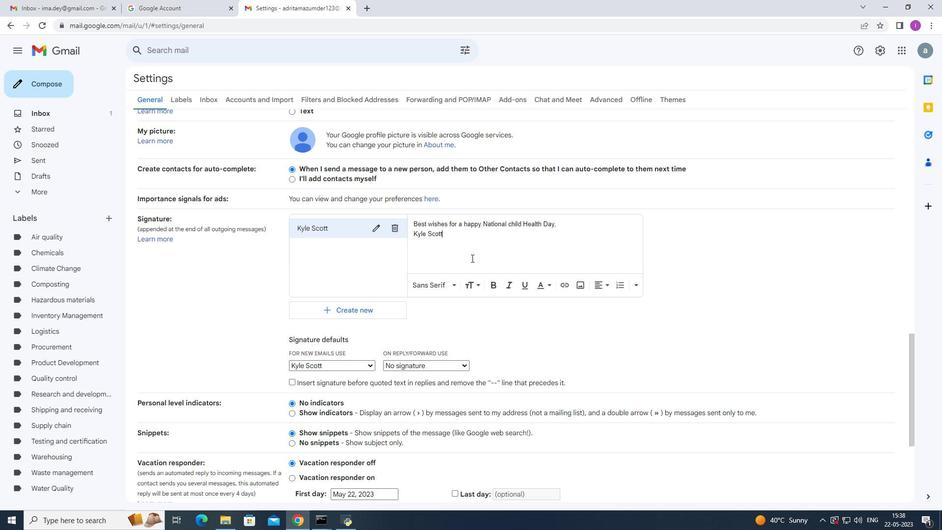 
Action: Mouse scrolled (470, 261) with delta (0, 0)
Screenshot: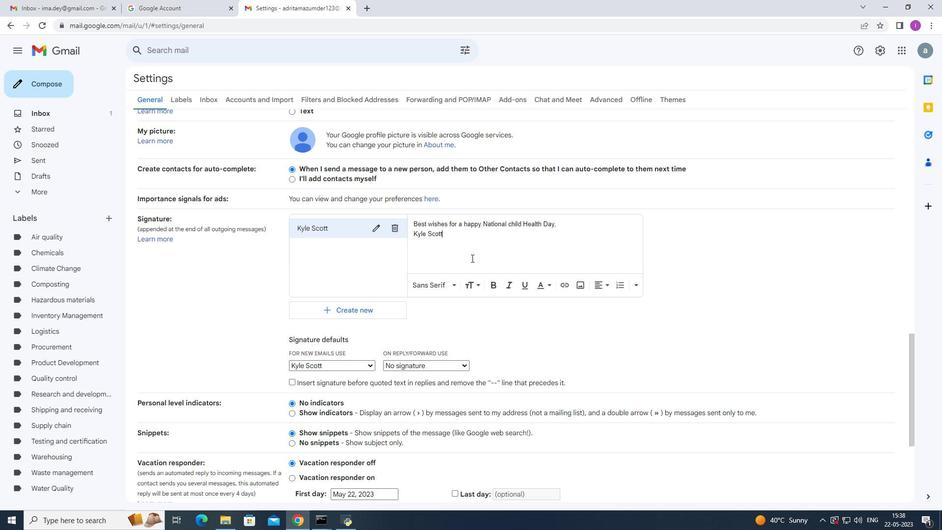 
Action: Mouse moved to (469, 264)
Screenshot: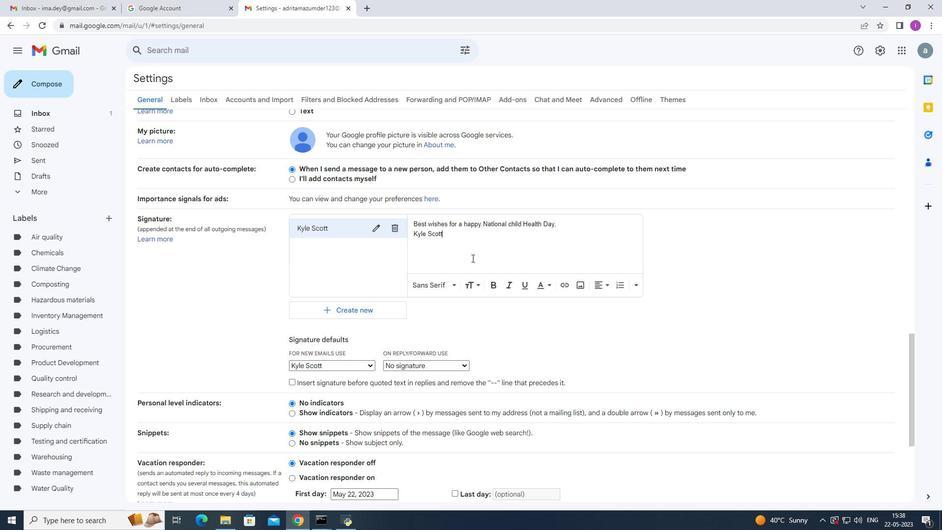 
Action: Mouse scrolled (469, 263) with delta (0, 0)
Screenshot: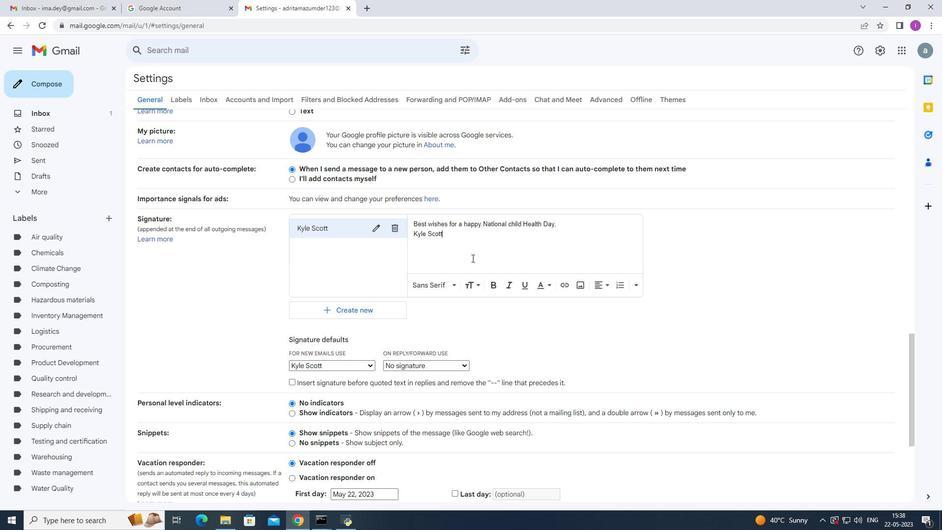 
Action: Mouse scrolled (469, 263) with delta (0, 0)
Screenshot: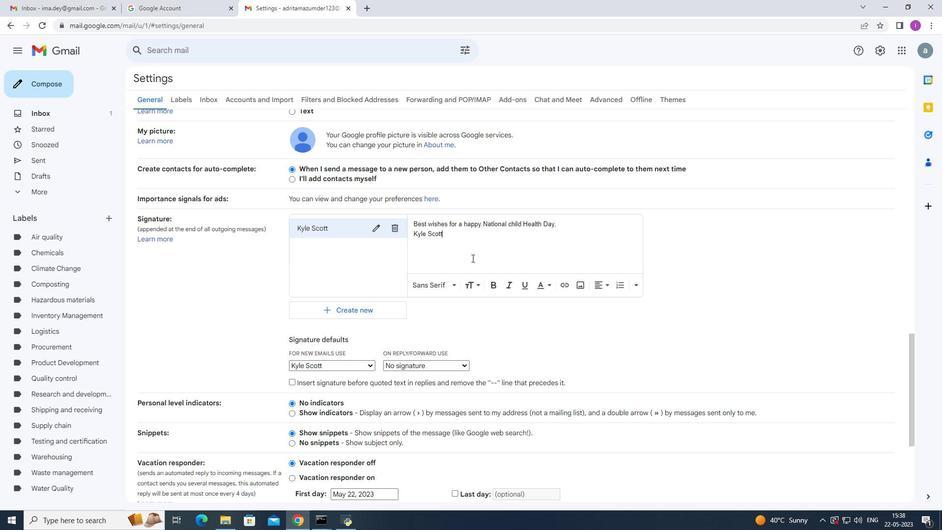 
Action: Mouse scrolled (469, 263) with delta (0, 0)
Screenshot: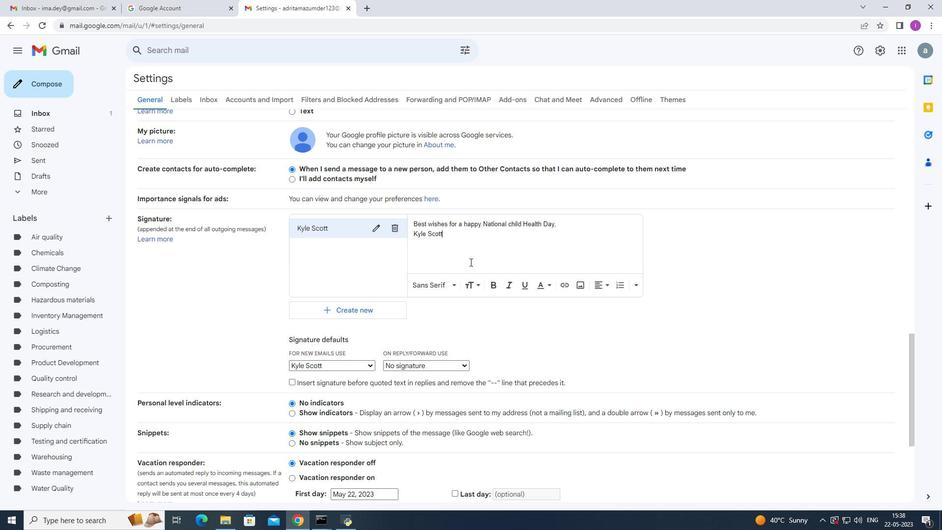 
Action: Mouse scrolled (469, 263) with delta (0, 0)
Screenshot: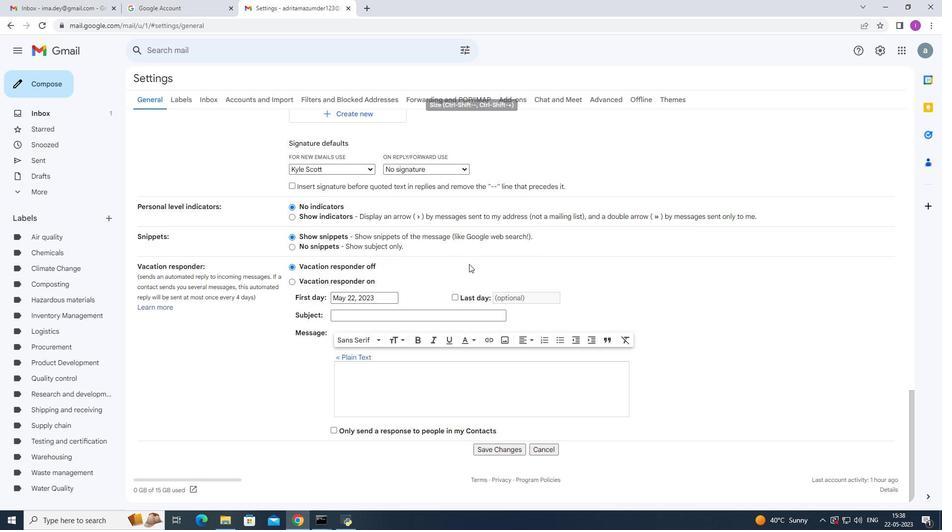 
Action: Mouse scrolled (469, 263) with delta (0, 0)
Screenshot: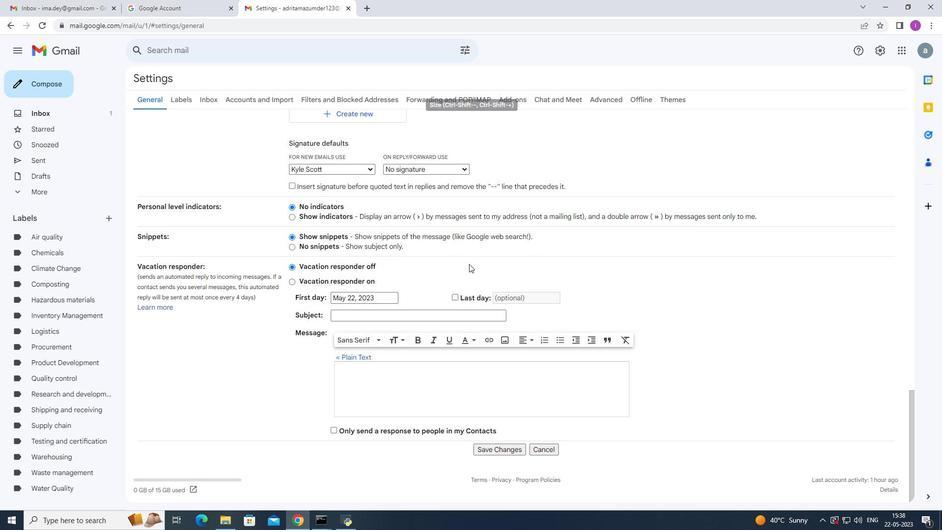
Action: Mouse moved to (469, 264)
Screenshot: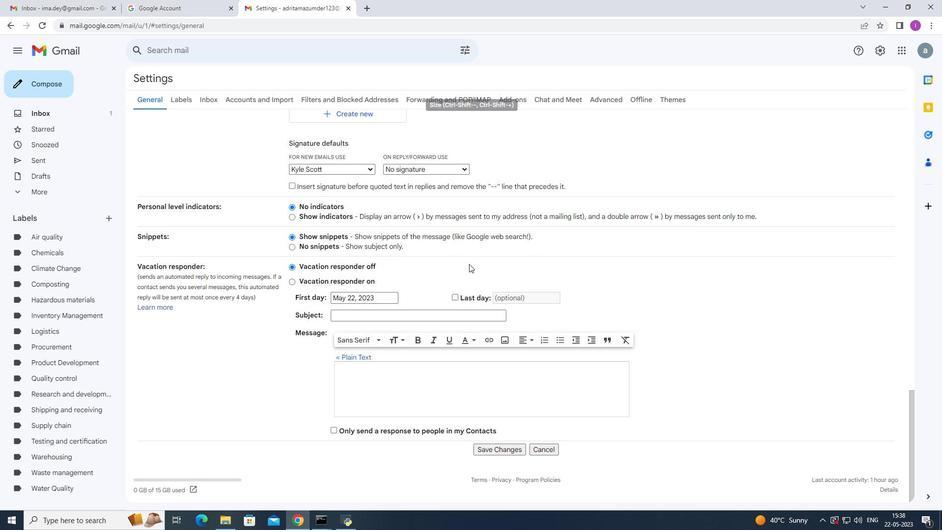 
Action: Mouse scrolled (469, 264) with delta (0, 0)
Screenshot: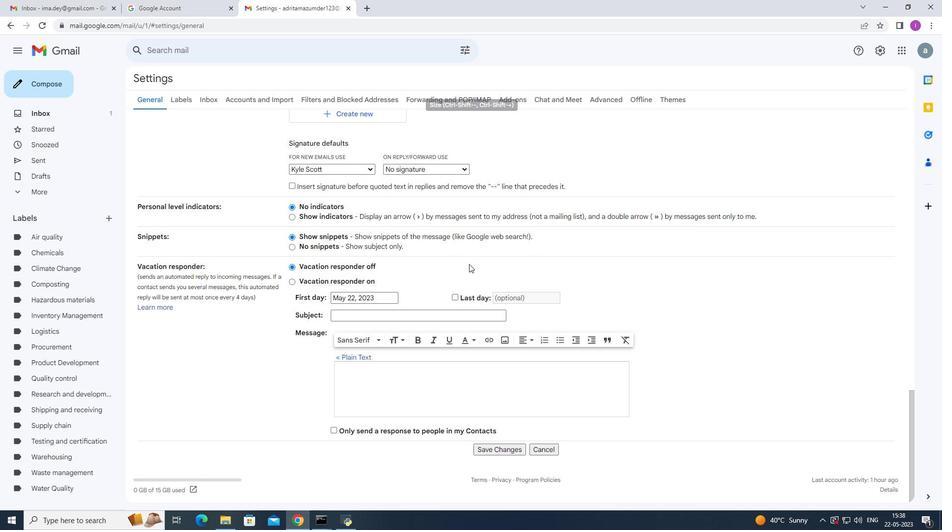 
Action: Mouse moved to (469, 265)
Screenshot: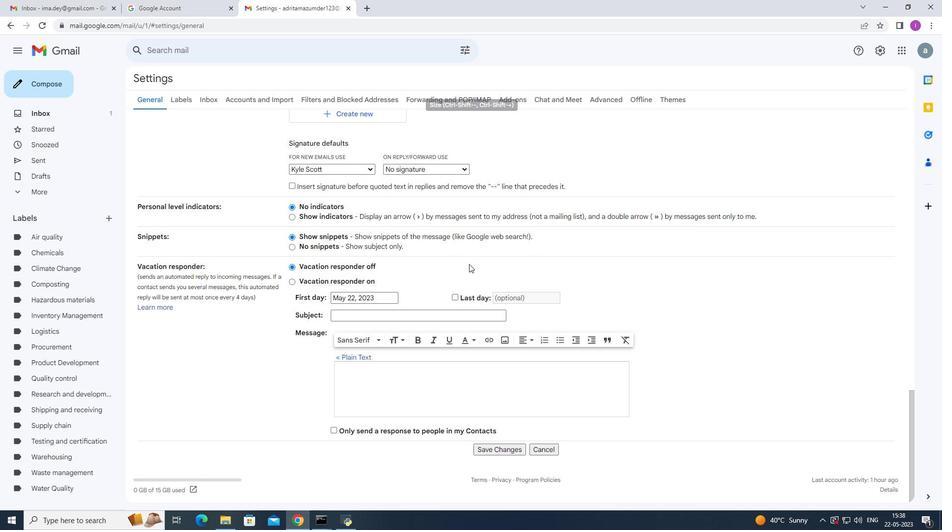 
Action: Mouse scrolled (469, 264) with delta (0, 0)
Screenshot: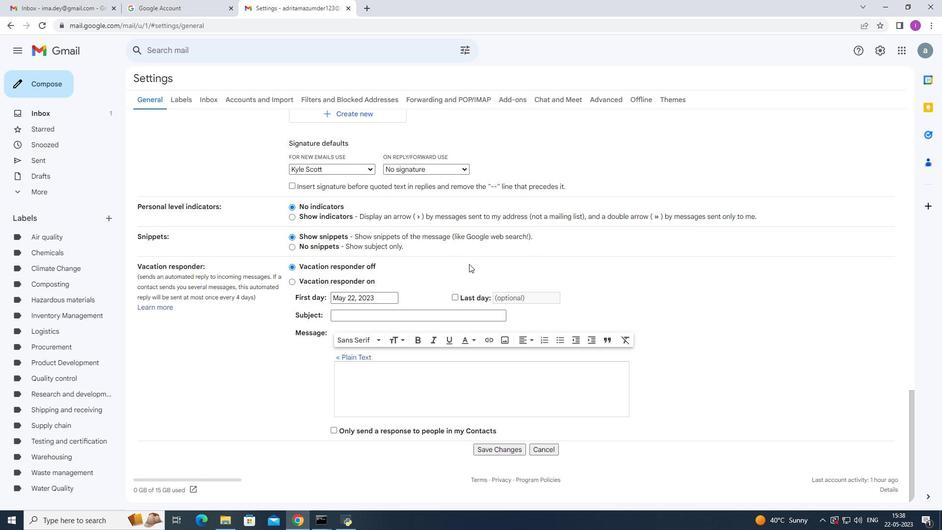 
Action: Mouse moved to (502, 449)
Screenshot: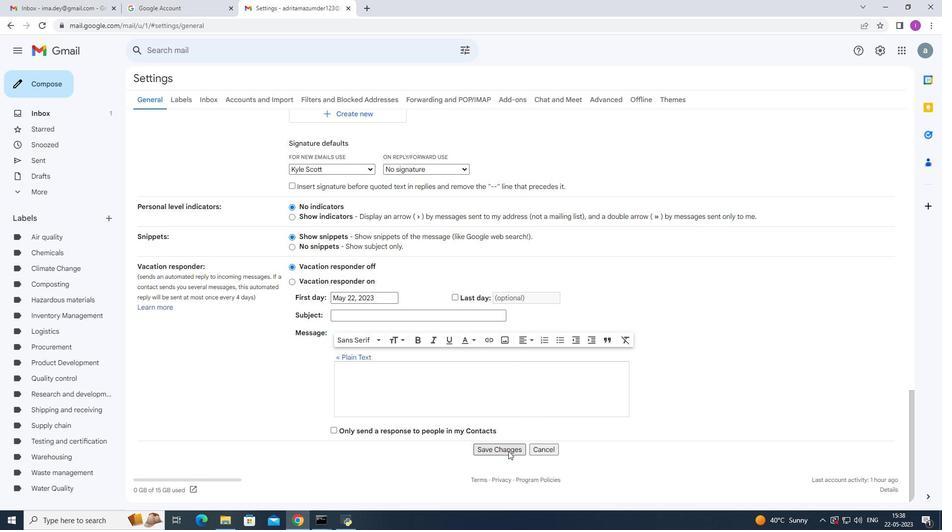 
Action: Mouse pressed left at (502, 449)
Screenshot: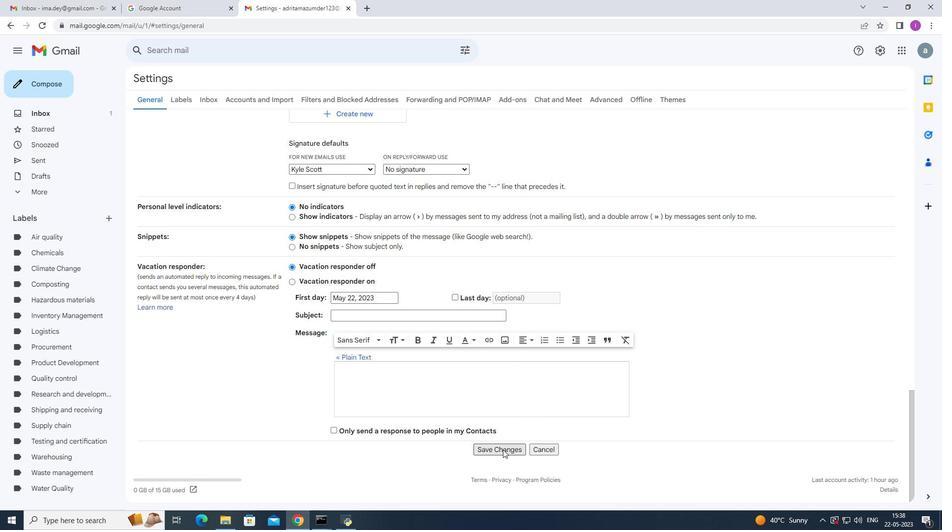 
Action: Mouse moved to (29, 76)
Screenshot: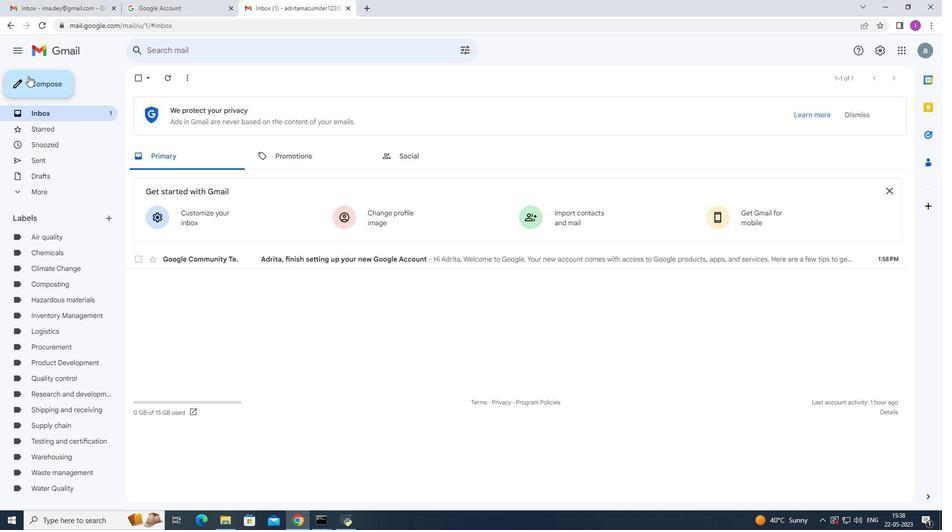 
Action: Mouse pressed left at (28, 76)
Screenshot: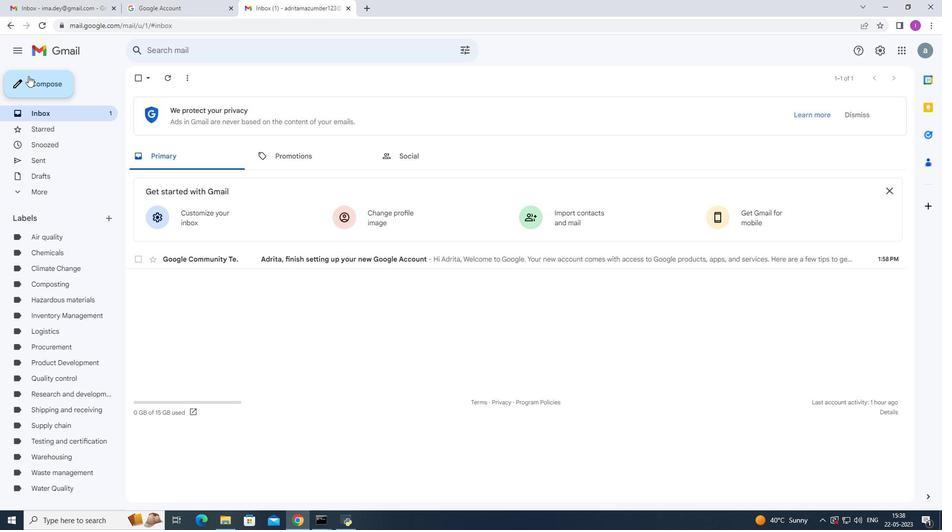 
Action: Mouse moved to (648, 243)
Screenshot: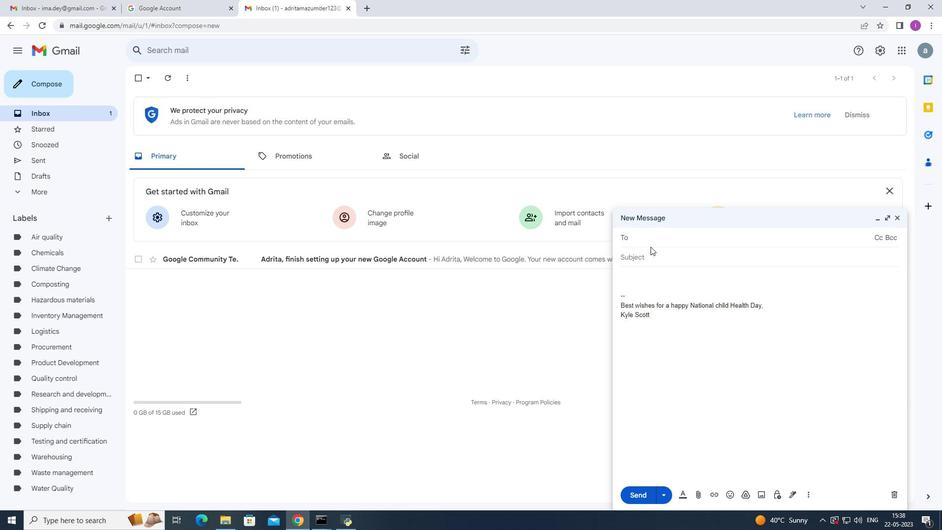 
Action: Key pressed s
Screenshot: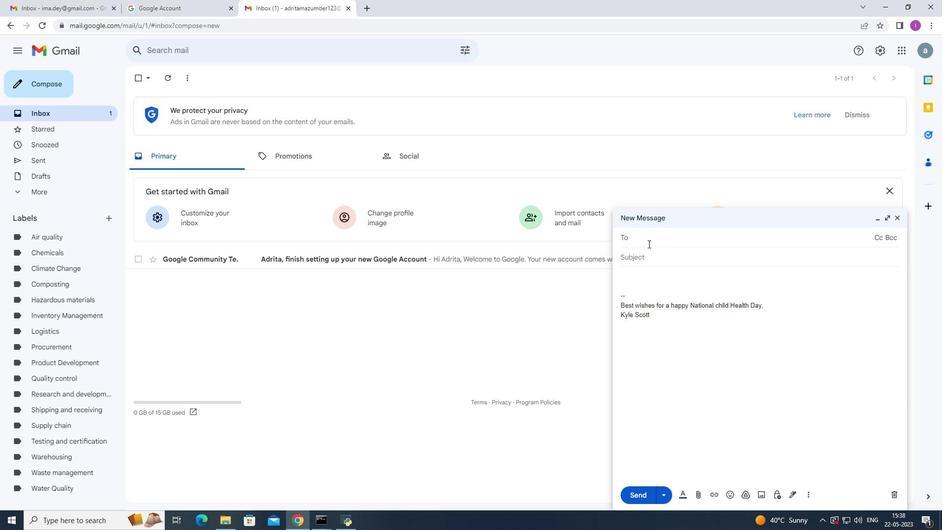 
Action: Mouse moved to (666, 258)
Screenshot: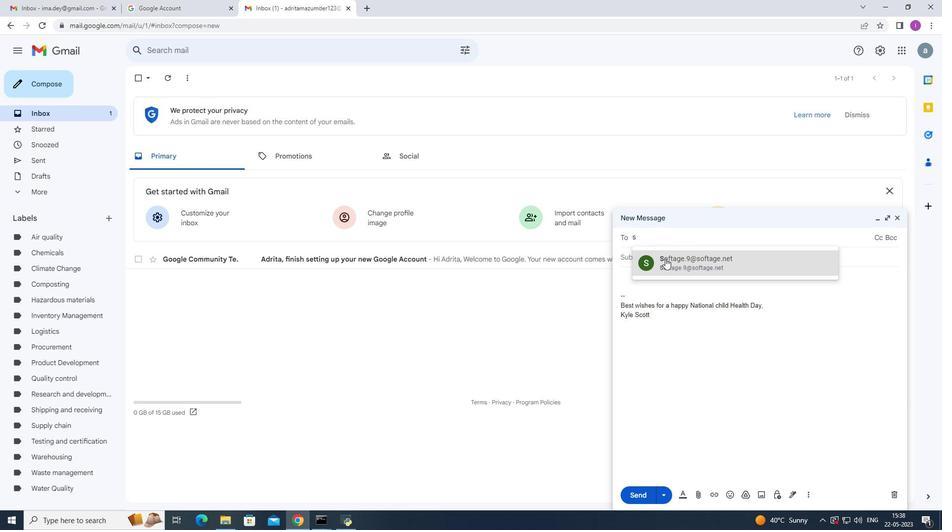 
Action: Mouse pressed left at (666, 258)
Screenshot: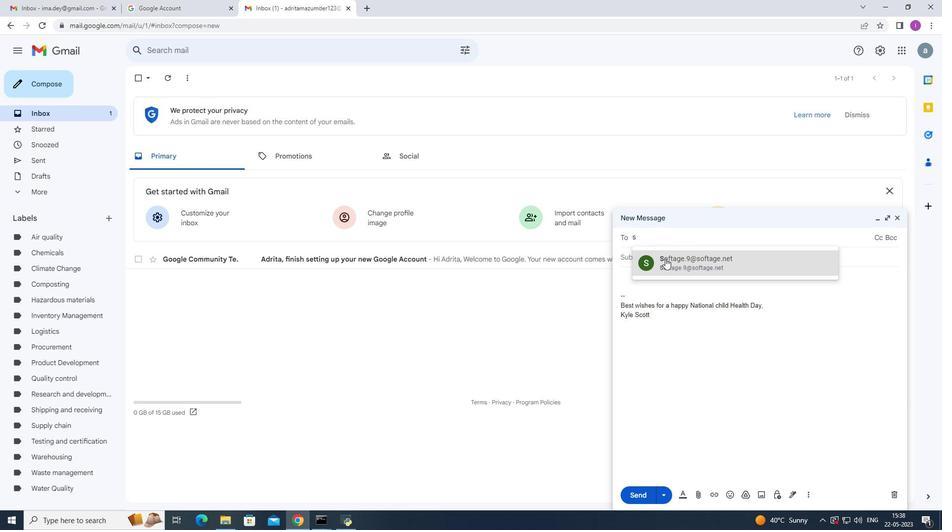 
Action: Mouse moved to (809, 497)
Screenshot: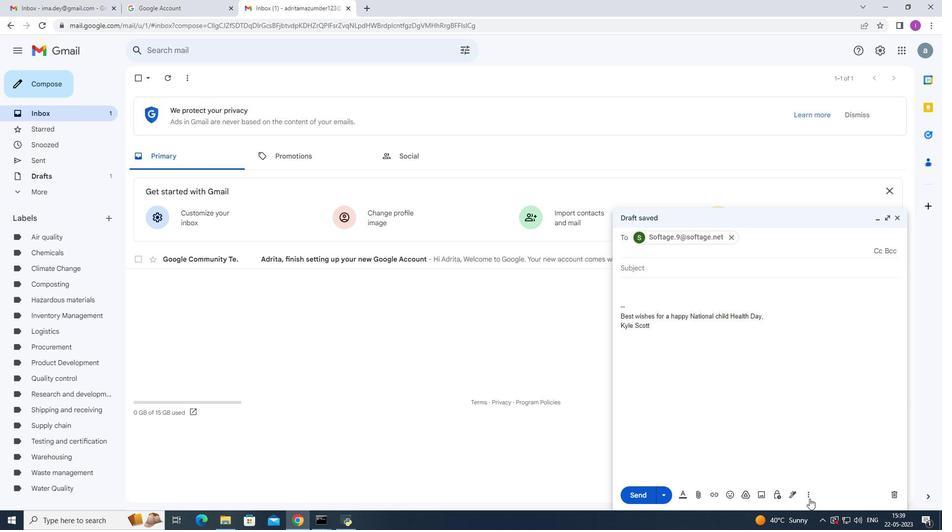 
Action: Mouse pressed left at (809, 497)
Screenshot: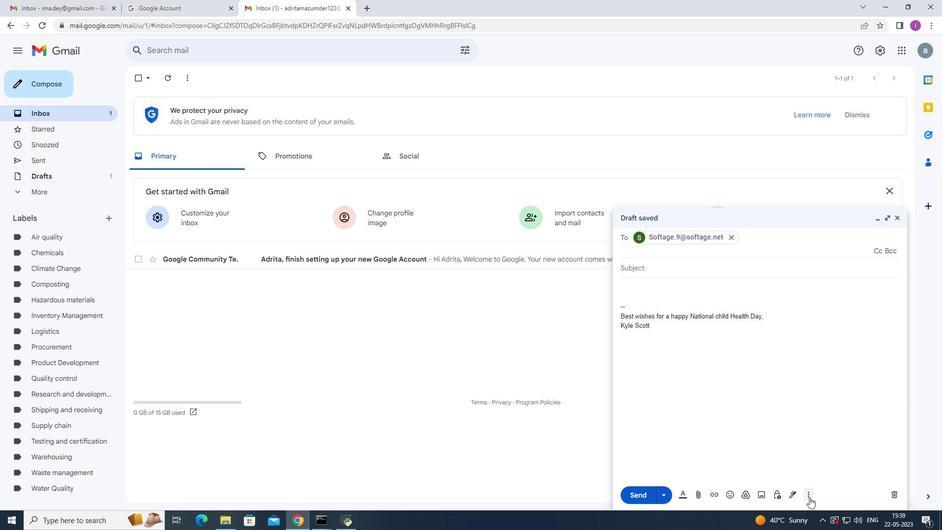 
Action: Mouse moved to (857, 401)
Screenshot: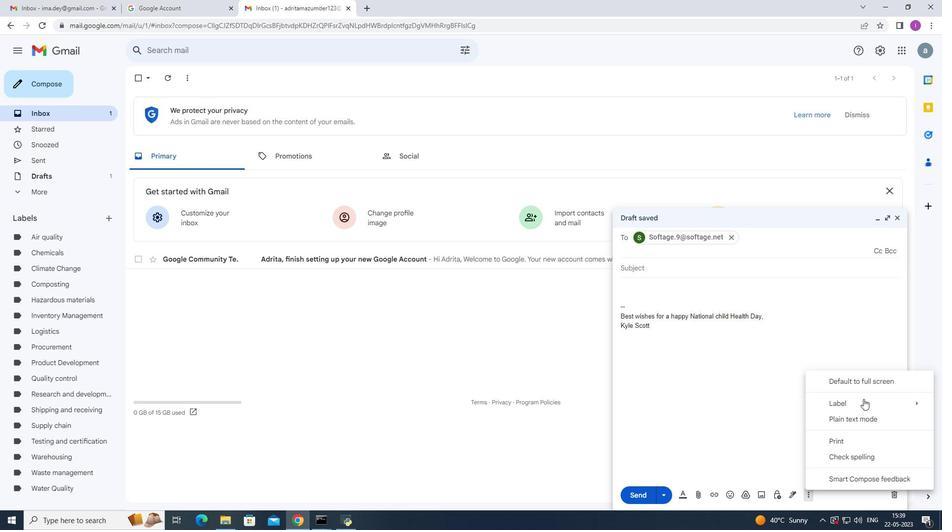 
Action: Mouse pressed left at (857, 401)
Screenshot: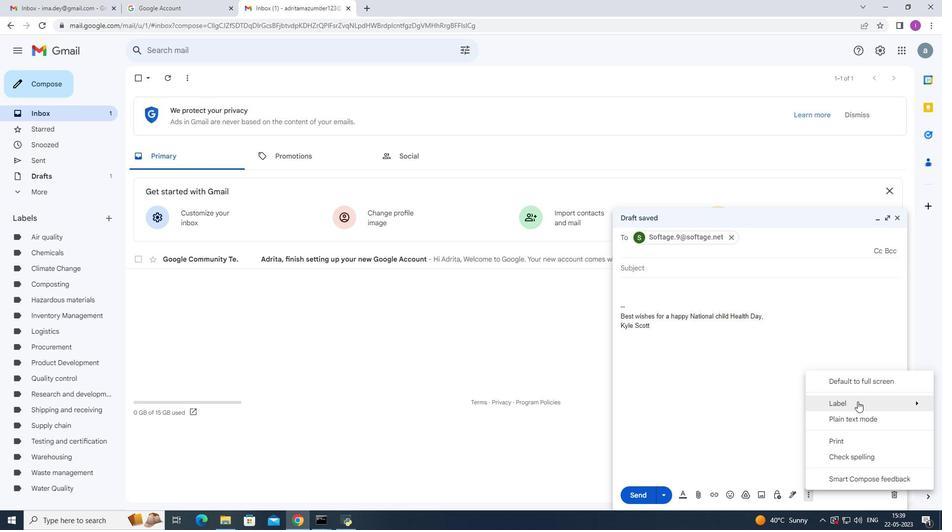 
Action: Mouse moved to (695, 217)
Screenshot: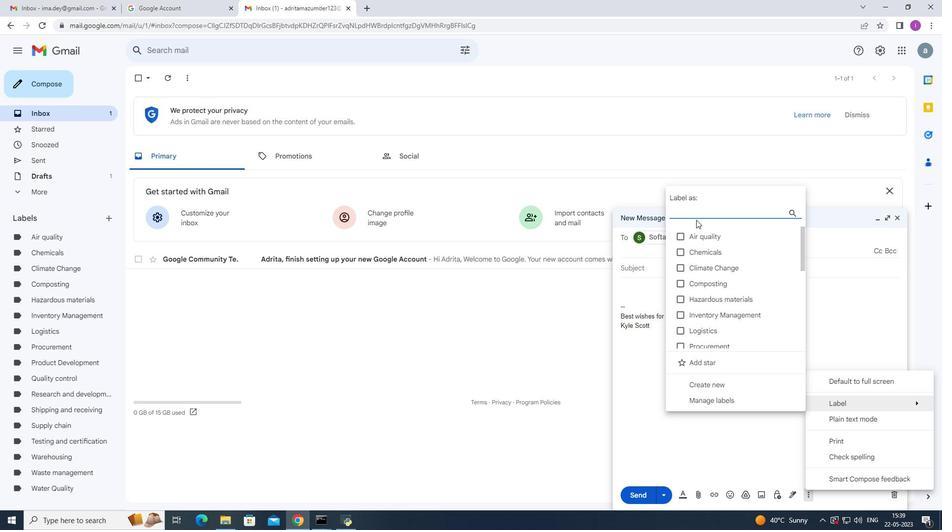 
Action: Mouse pressed left at (695, 217)
Screenshot: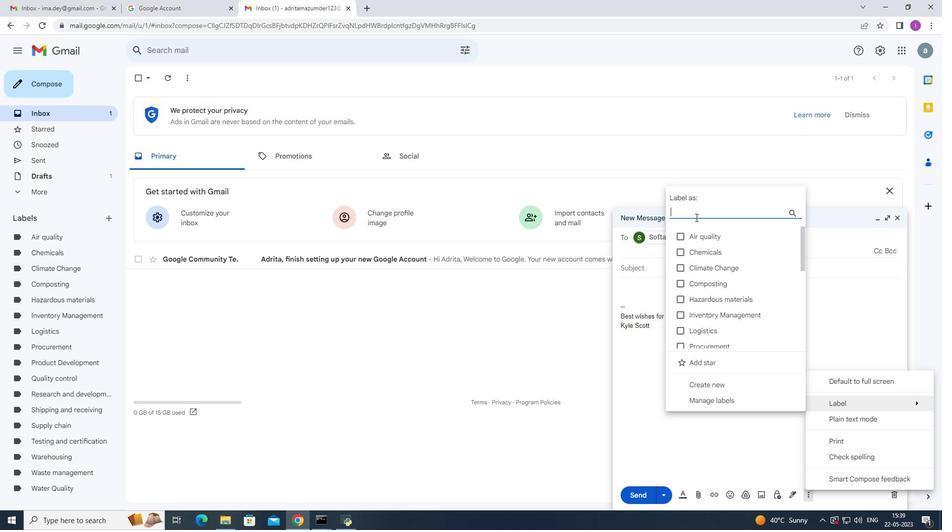 
Action: Key pressed ma<Key.backspace><Key.backspace><Key.shift>Manug<Key.backspace>facturing
Screenshot: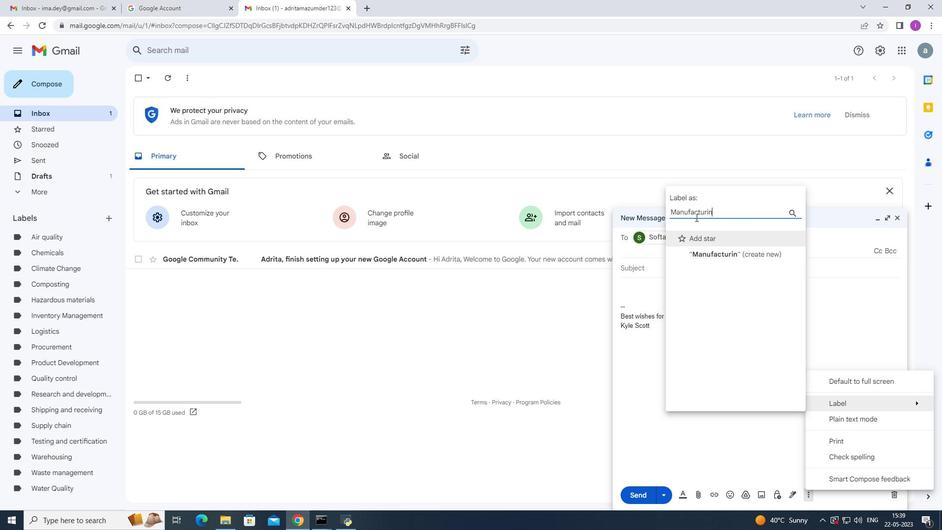 
Action: Mouse moved to (725, 257)
Screenshot: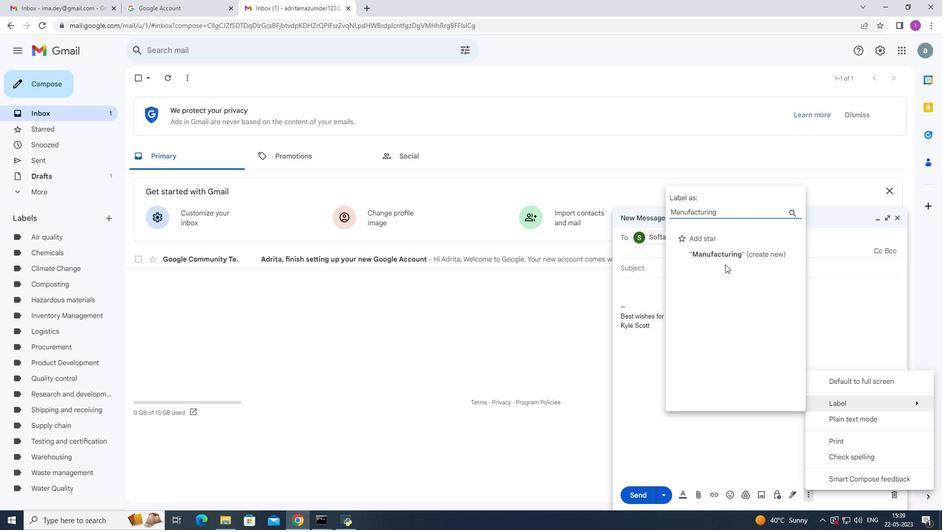 
Action: Mouse pressed left at (725, 257)
Screenshot: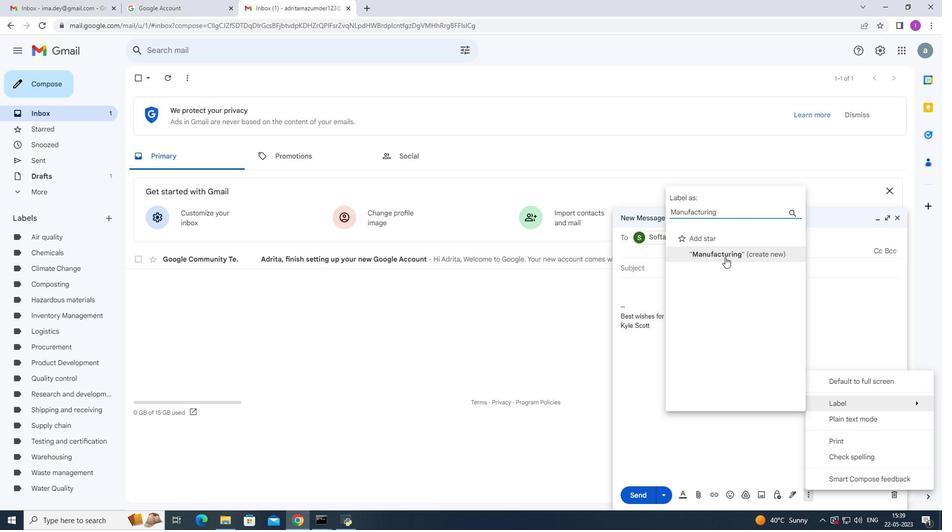 
Action: Mouse moved to (564, 312)
Screenshot: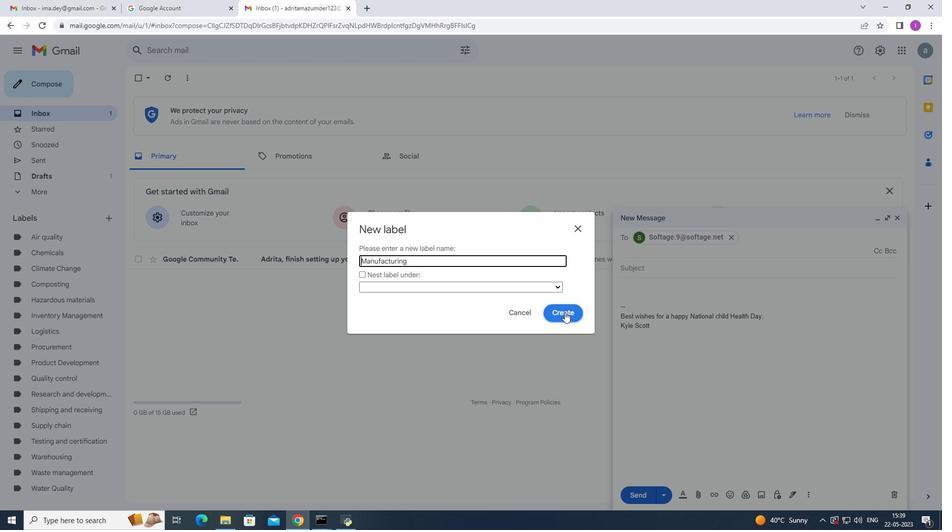 
Action: Mouse pressed left at (564, 312)
Screenshot: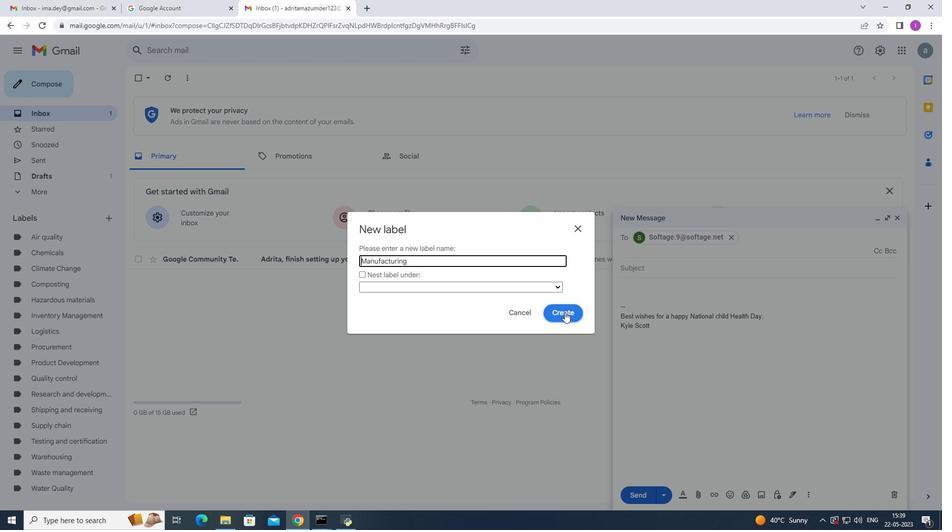 
Action: Mouse moved to (809, 498)
Screenshot: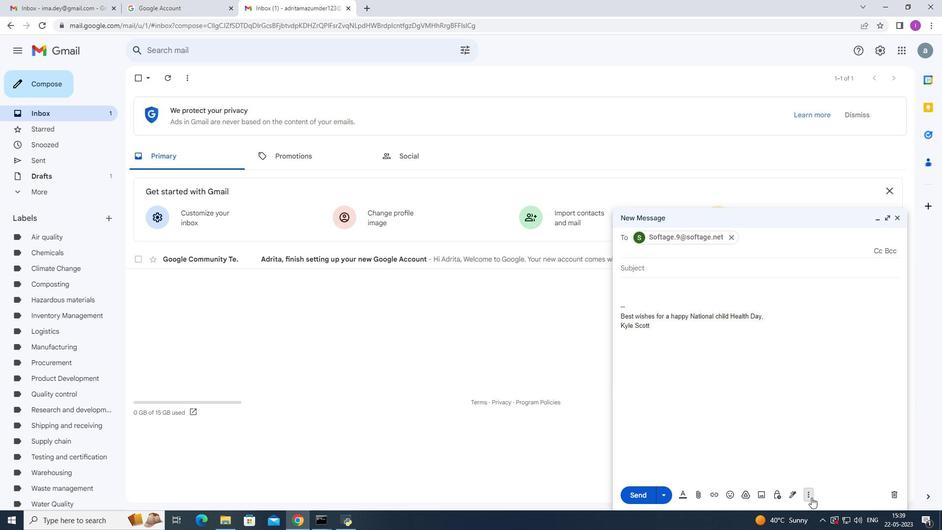 
Action: Mouse pressed left at (809, 498)
Screenshot: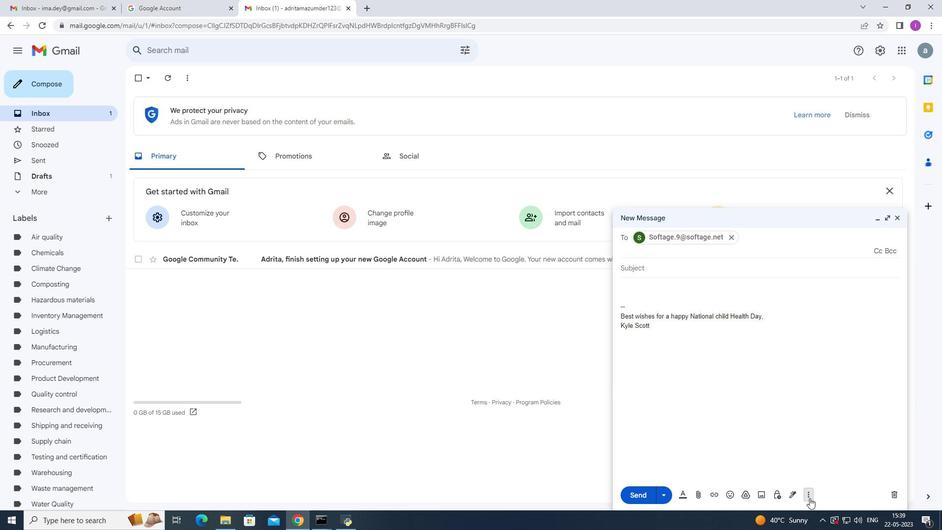 
Action: Mouse moved to (638, 395)
Screenshot: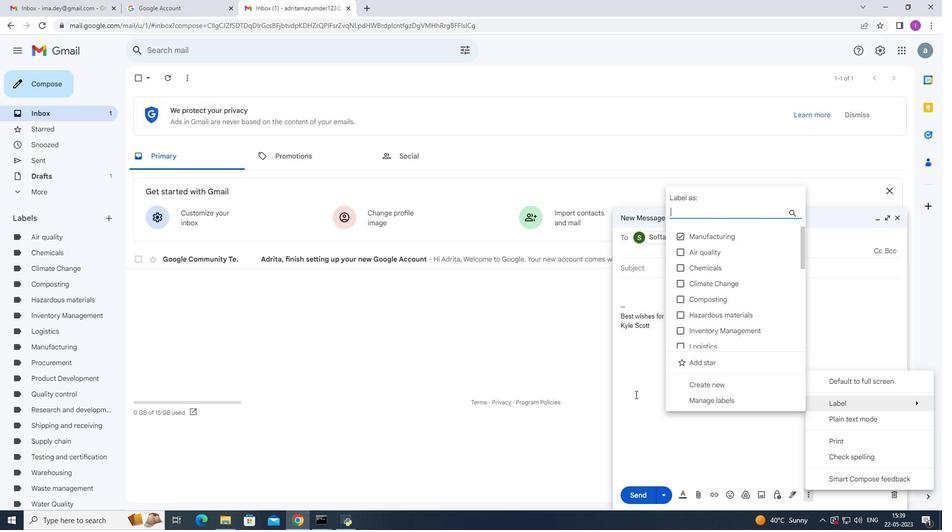 
Action: Key pressed <Key.enter>
Screenshot: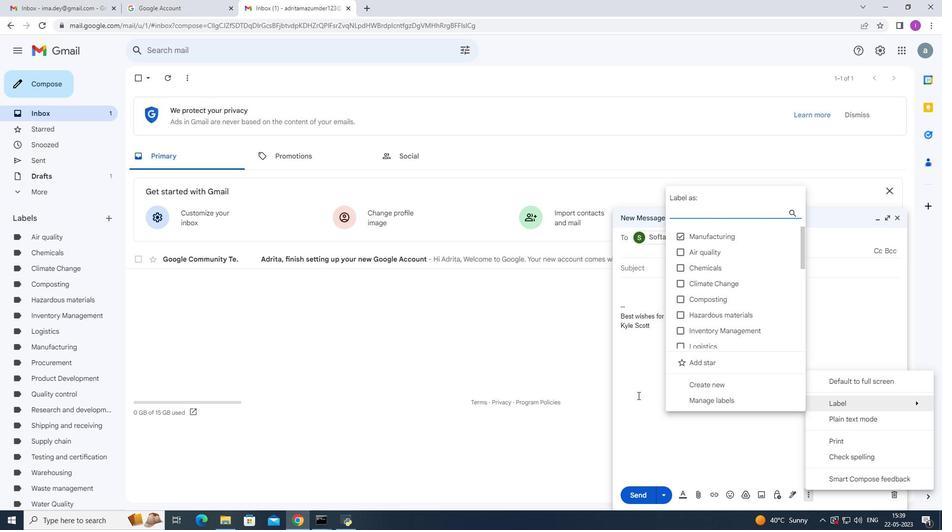 
Action: Mouse moved to (654, 458)
Screenshot: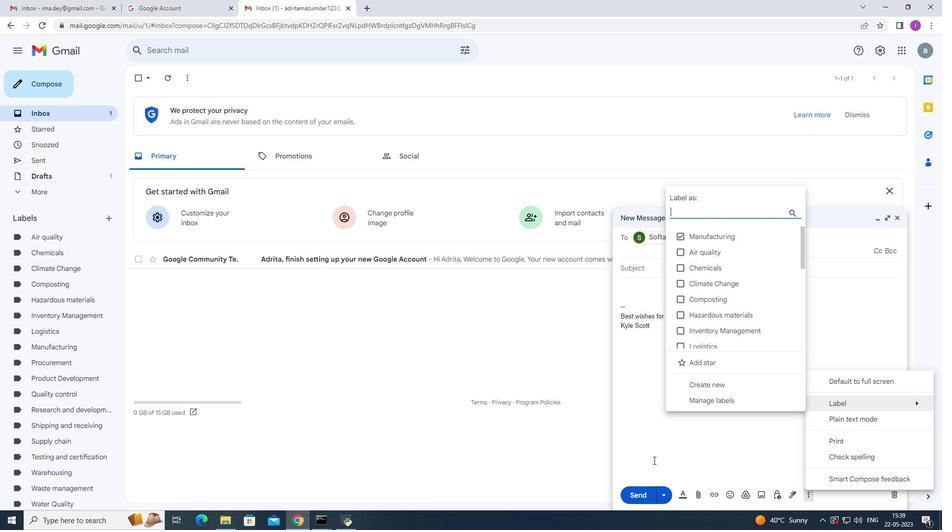 
Action: Mouse pressed left at (654, 458)
Screenshot: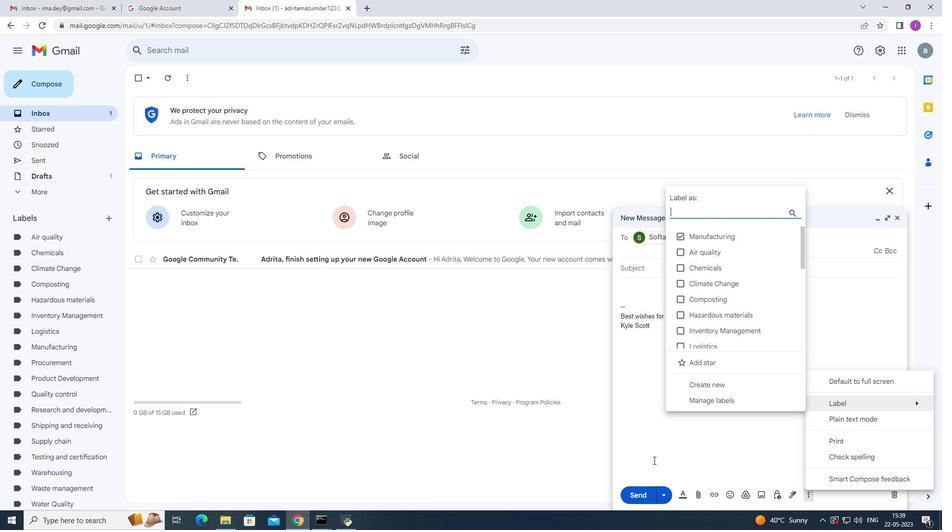 
Action: Mouse moved to (641, 493)
Screenshot: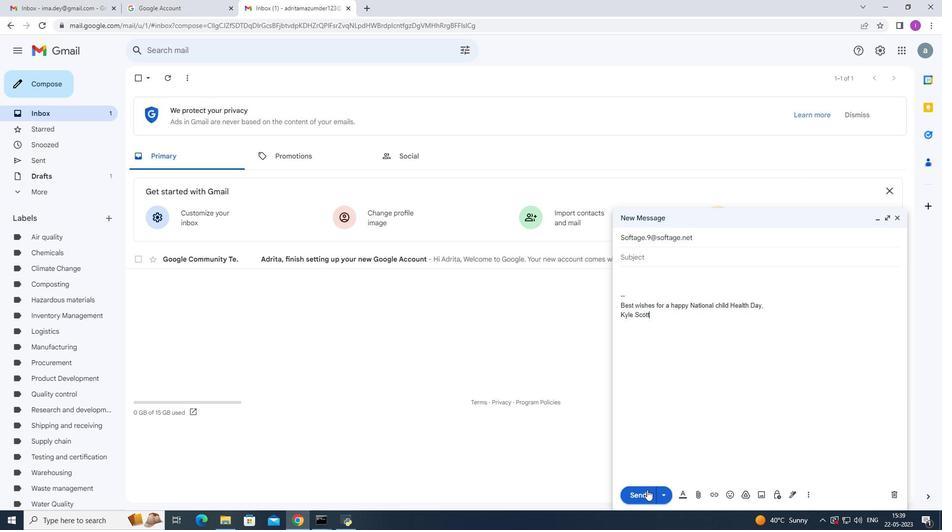 
Action: Mouse pressed left at (641, 493)
Screenshot: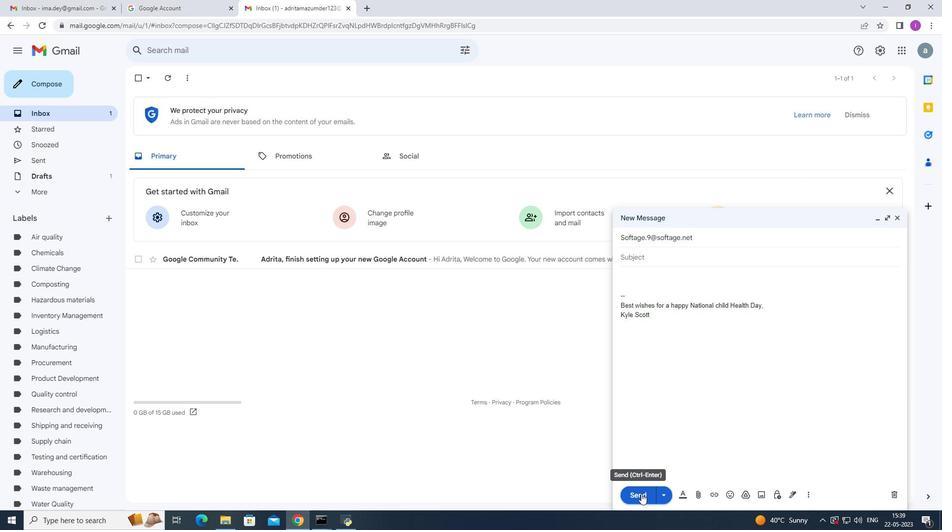
Action: Mouse moved to (363, 405)
Screenshot: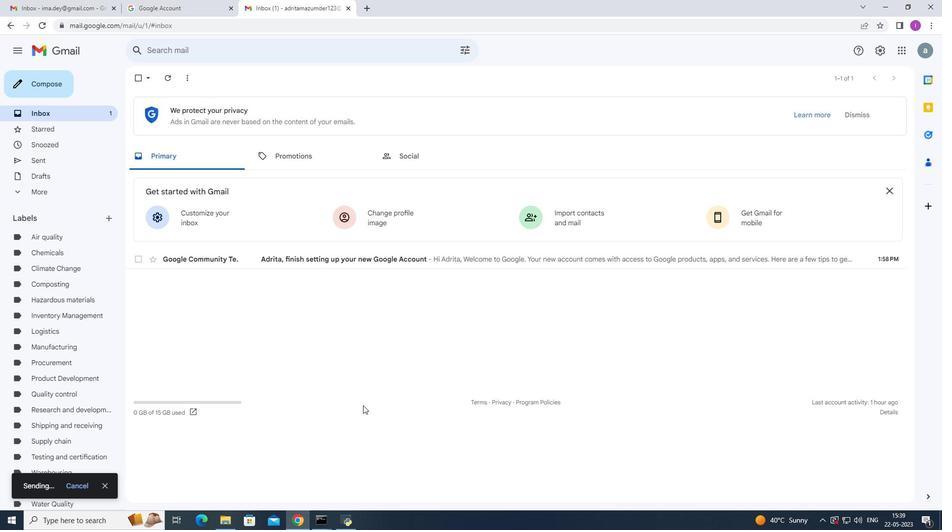 
